 Task: Add an event with the title Client Appreciation Luncheon and Networking Session, date '2023/10/25', time 7:00 AM to 9:00 AMand add a description: Throughout the event, light refreshments and beverages will be available, allowing participants to recharge and continue networking in a comfortable setting. The casual and vibrant atmosphere will encourage participants to engage in open and genuine conversations, forging connections that can lead to collaborations, career opportunities, or mentorship relationships.Select event color  Banana . Add location for the event as: 789 Clerigos Church, Porto, Portugal, logged in from the account softage.5@softage.netand send the event invitation to softage.6@softage.net and softage.7@softage.net. Set a reminder for the event Weekly on Sunday
Action: Mouse moved to (1276, 87)
Screenshot: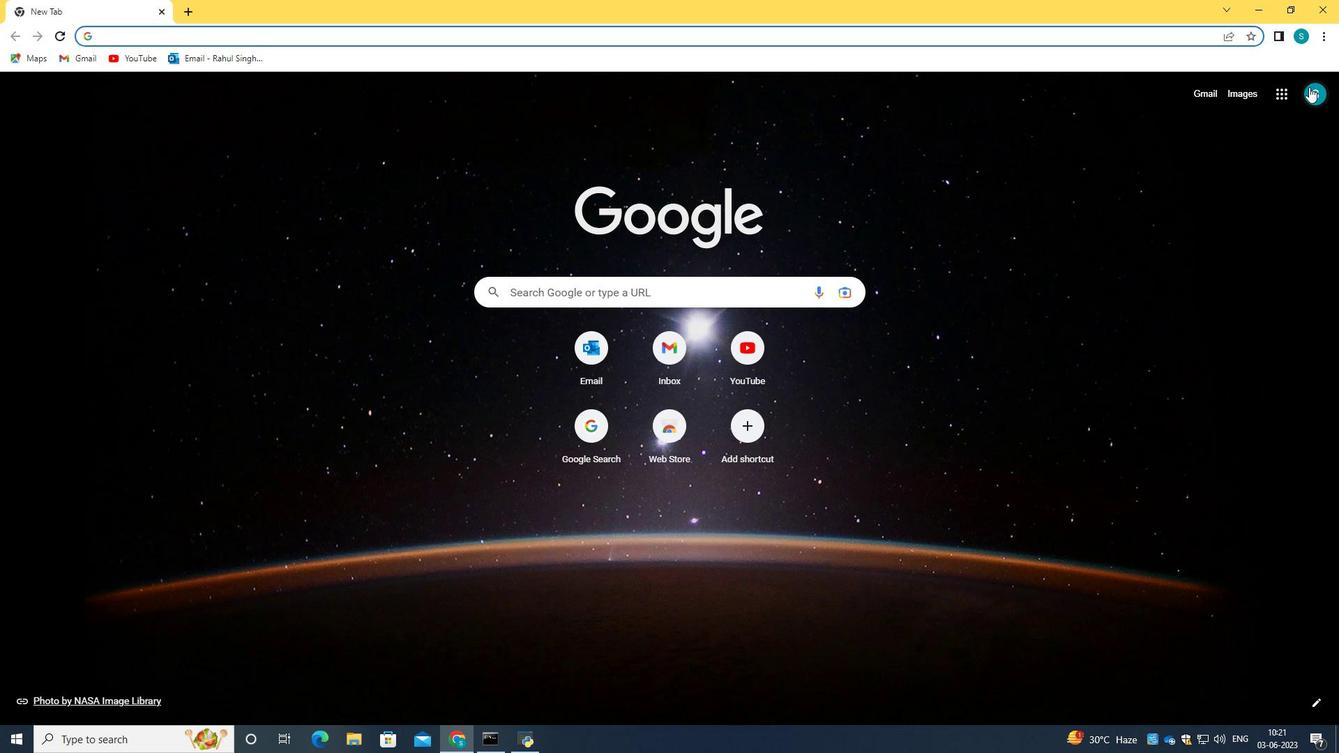
Action: Mouse pressed left at (1276, 87)
Screenshot: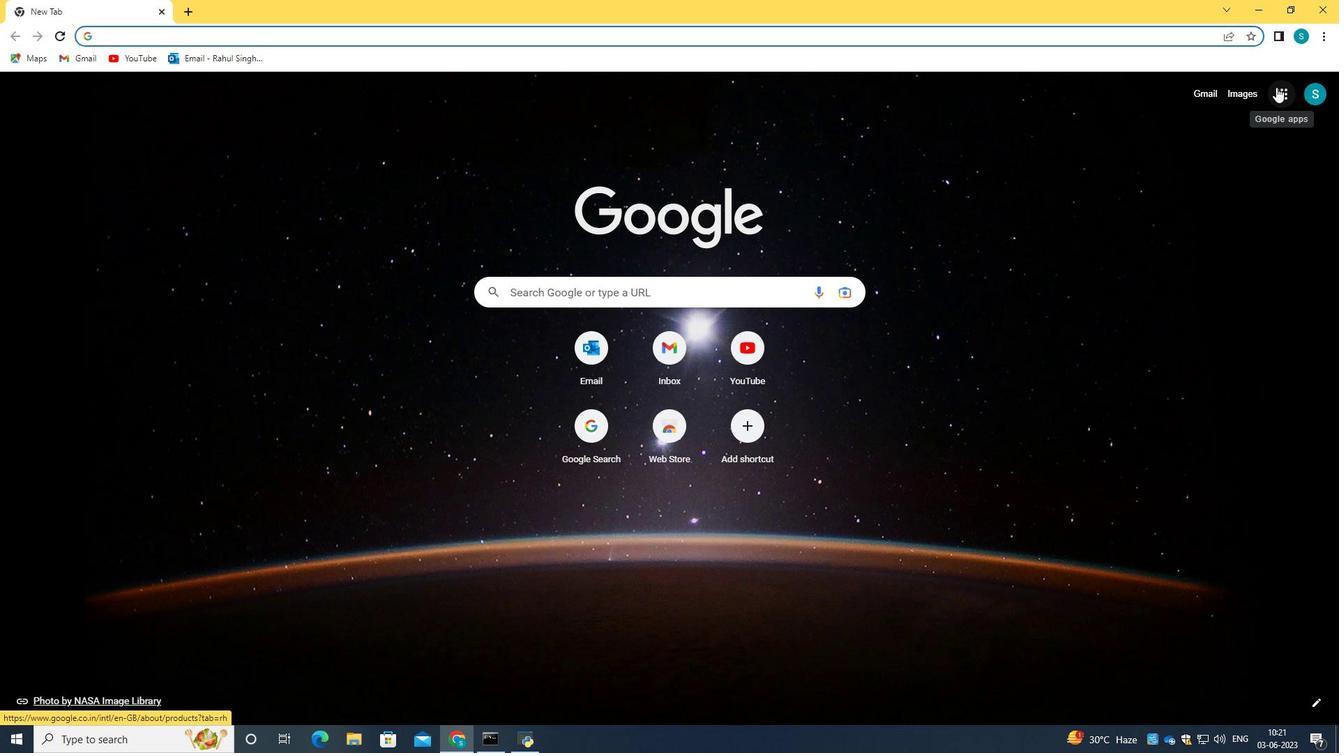 
Action: Mouse moved to (1162, 283)
Screenshot: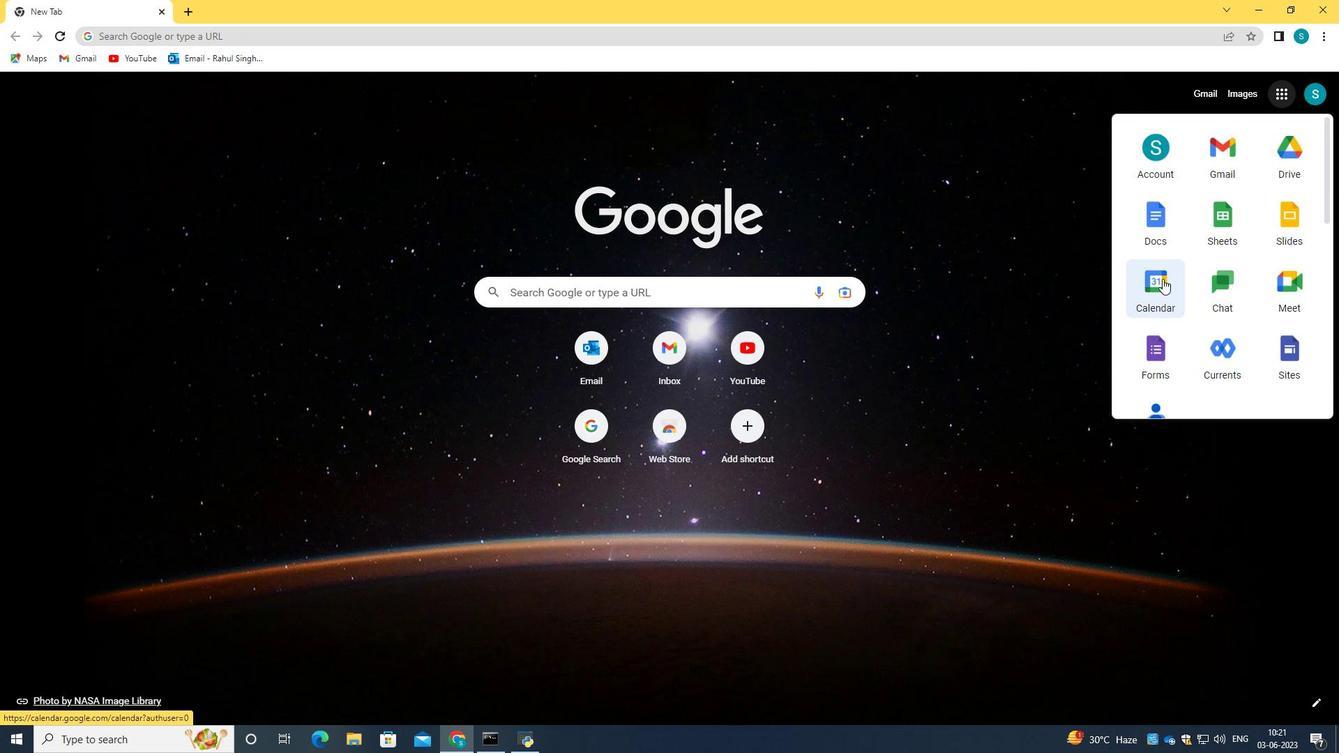 
Action: Mouse pressed left at (1162, 283)
Screenshot: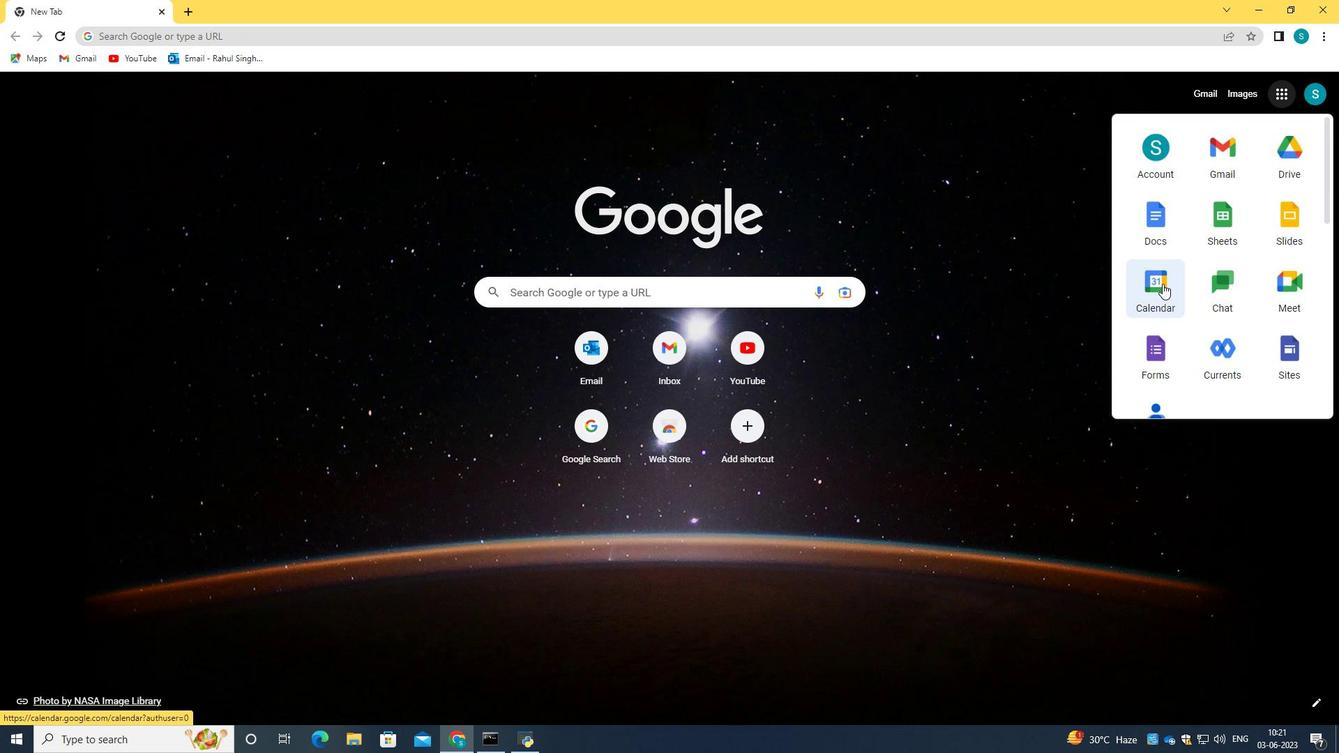 
Action: Mouse moved to (66, 139)
Screenshot: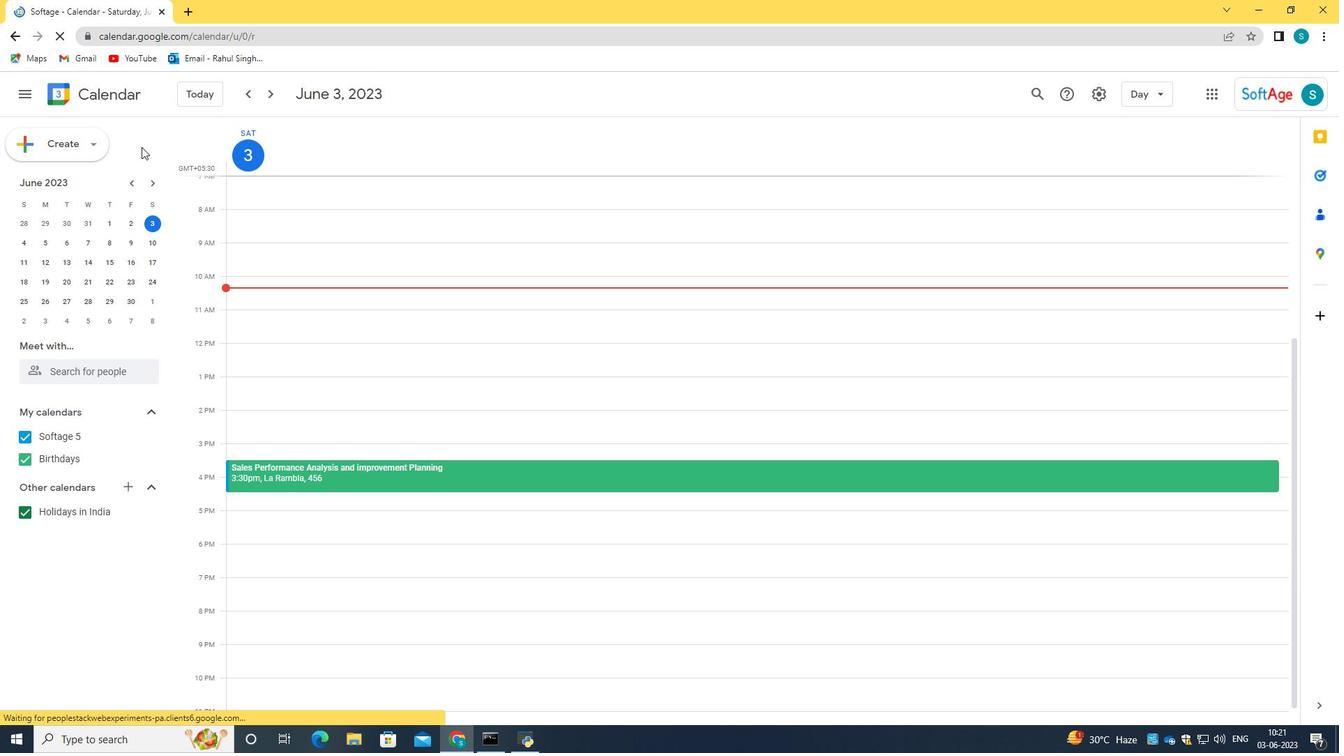 
Action: Mouse pressed left at (66, 139)
Screenshot: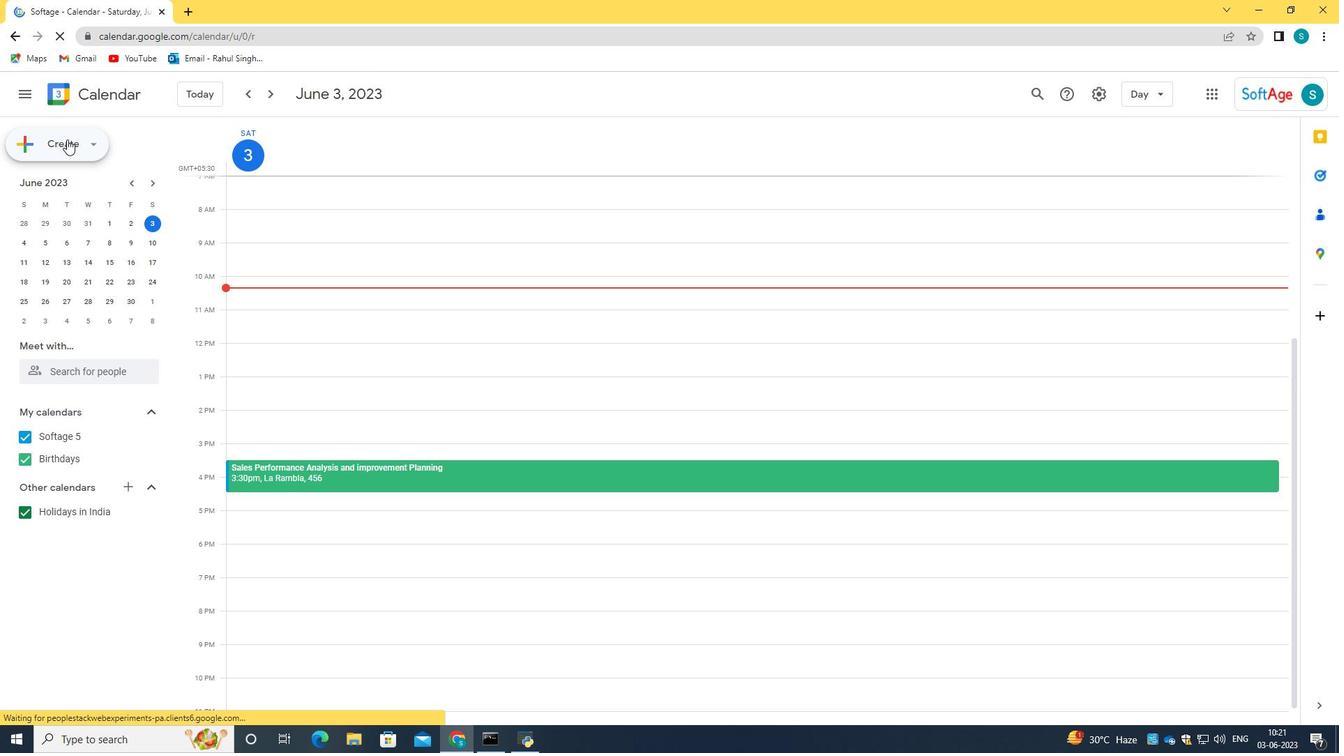 
Action: Mouse moved to (57, 182)
Screenshot: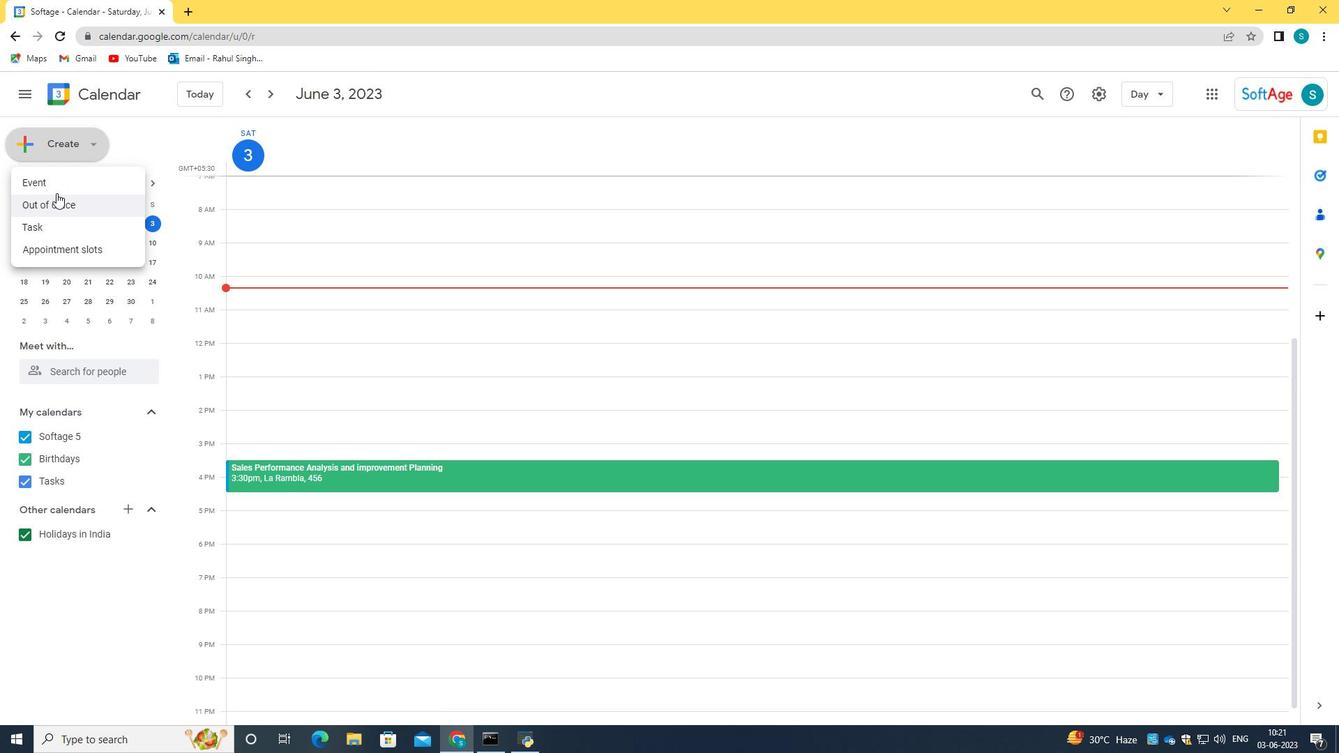 
Action: Mouse pressed left at (57, 182)
Screenshot: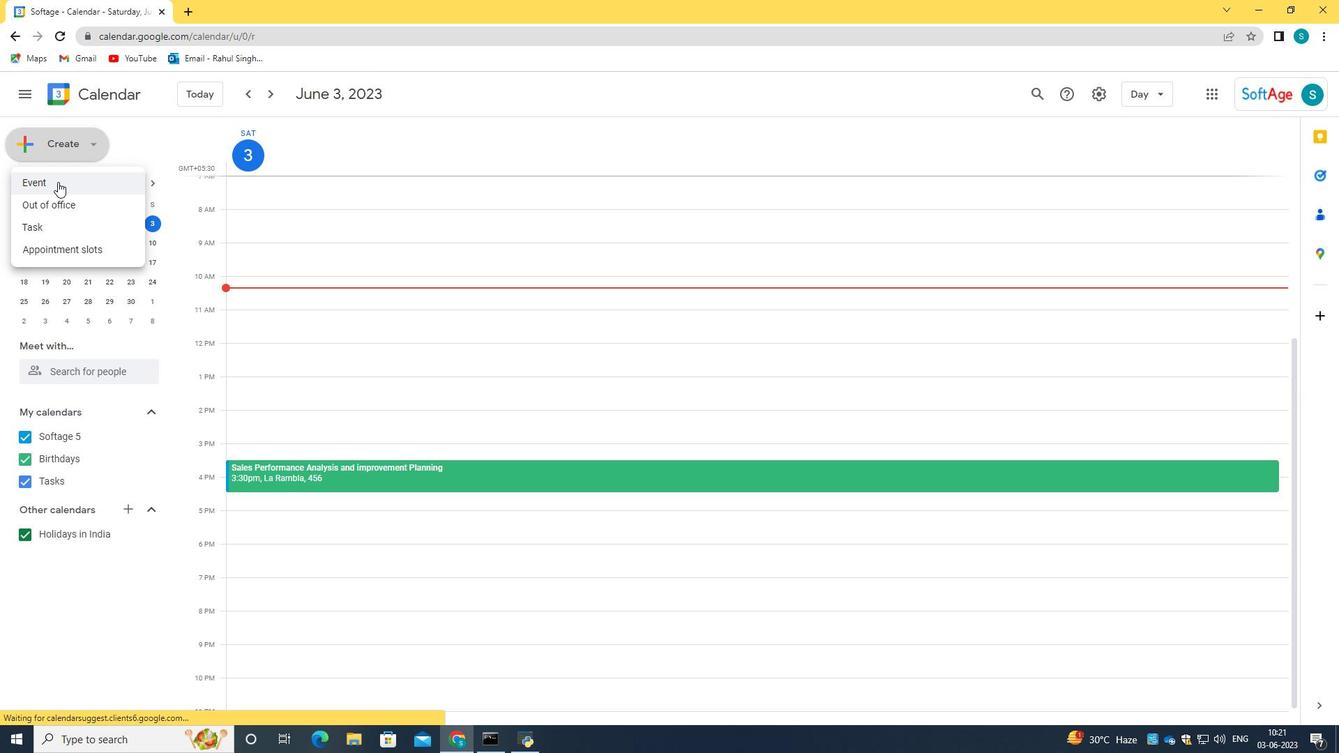 
Action: Mouse moved to (806, 557)
Screenshot: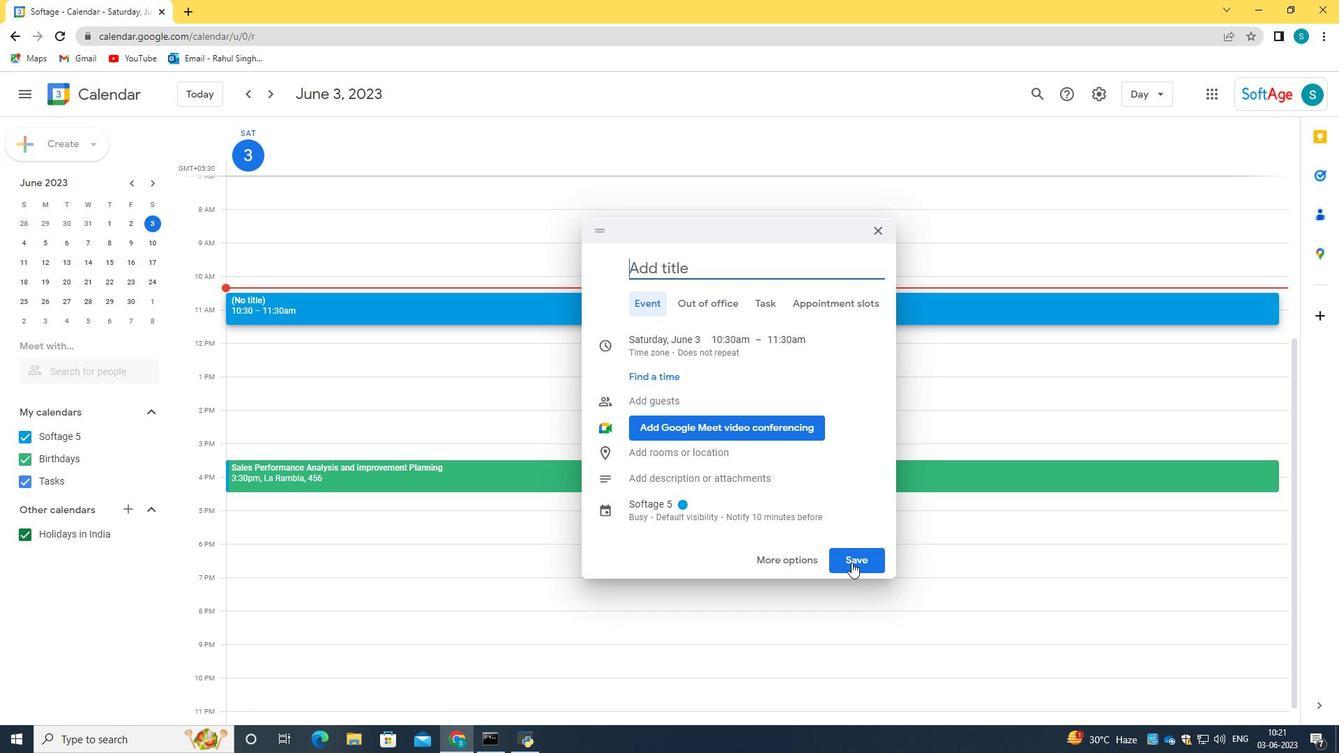 
Action: Mouse pressed left at (806, 557)
Screenshot: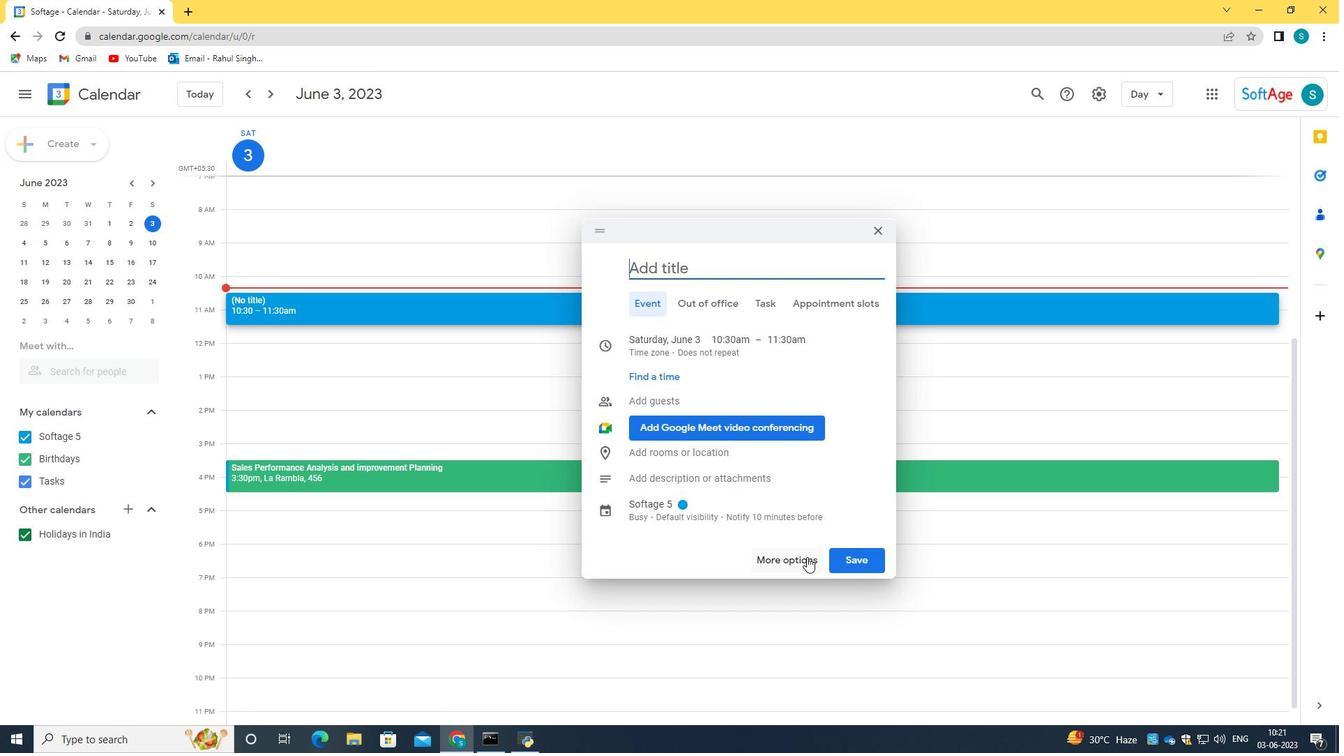 
Action: Mouse moved to (142, 102)
Screenshot: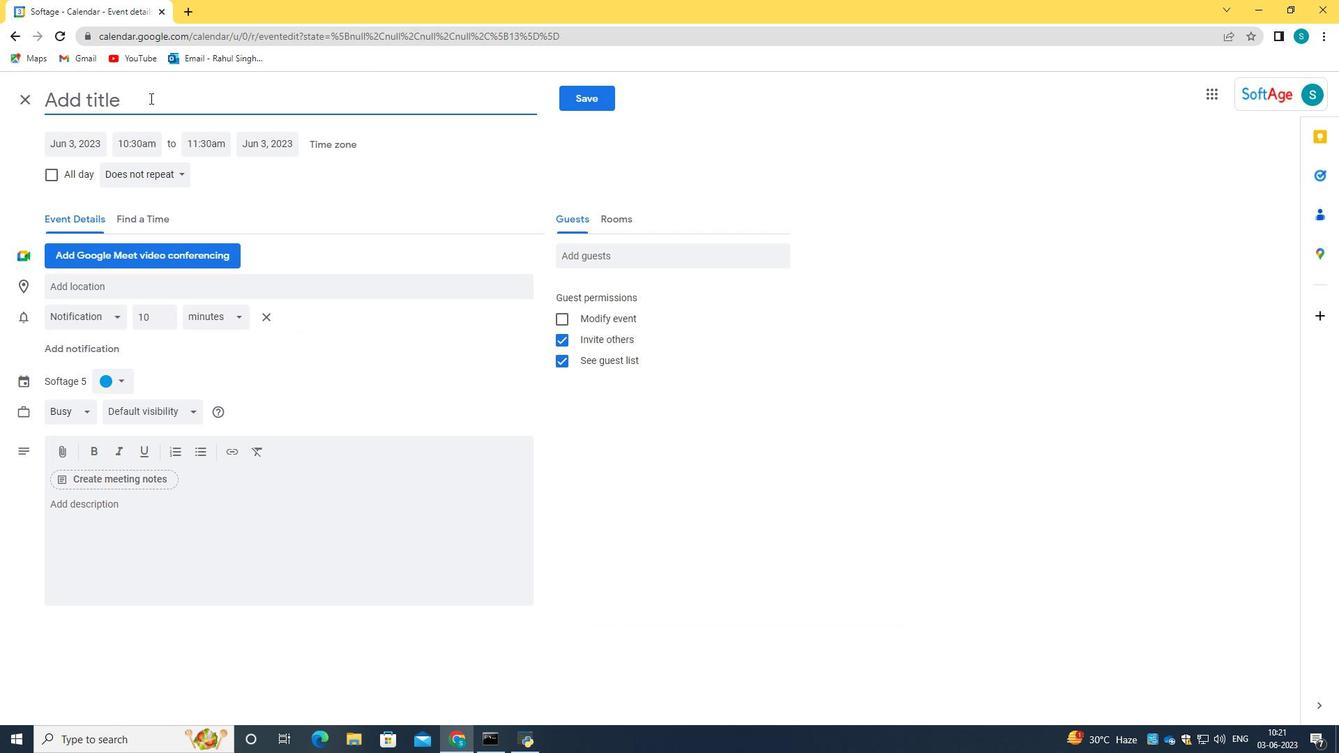 
Action: Mouse pressed left at (142, 102)
Screenshot: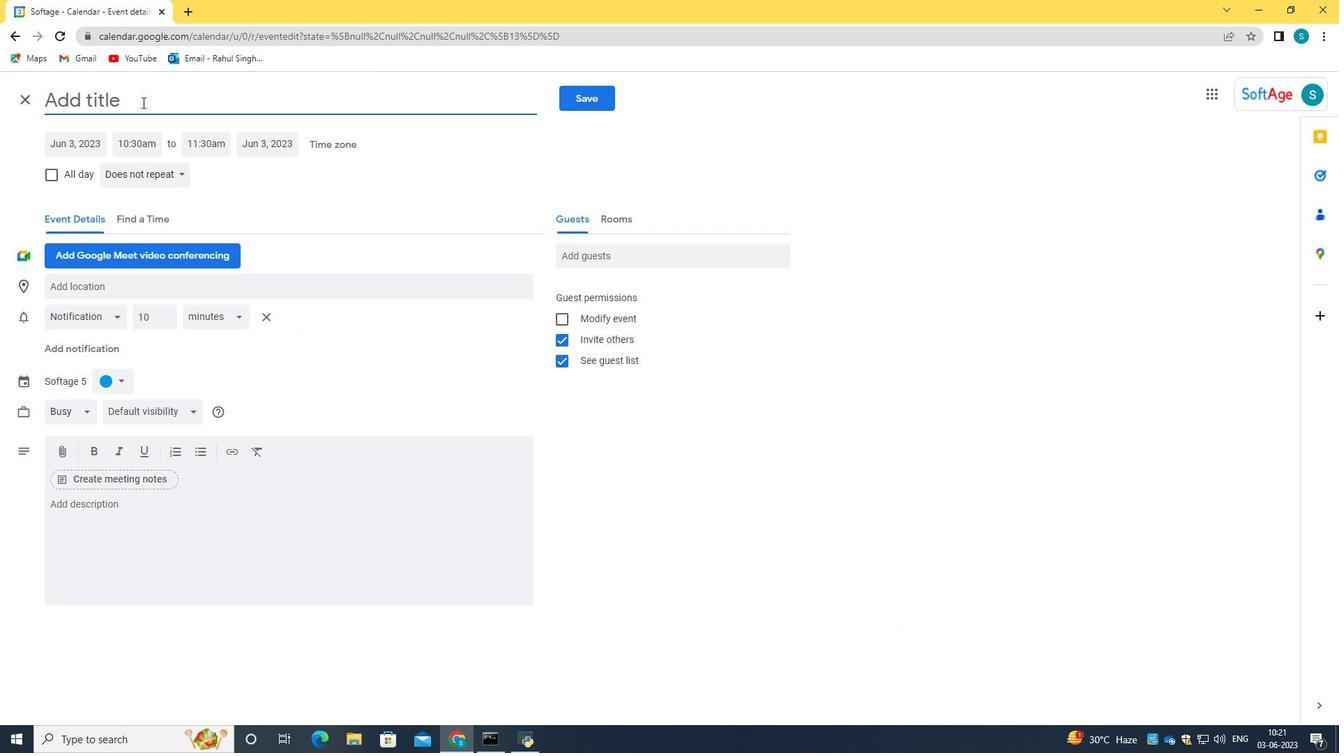 
Action: Key pressed <Key.caps_lock>C<Key.caps_lock>lent<Key.space><Key.caps_lock>A<Key.backspace><Key.backspace><Key.backspace><Key.backspace><Key.backspace>IENT<Key.space><Key.caps_lock>s<Key.backspace><Key.backspace><Key.backspace><Key.backspace><Key.backspace><Key.backspace><Key.backspace><Key.caps_lock><Key.caps_lock>lient<Key.space><Key.caps_lock>A<Key.caps_lock>ppreciation<Key.space><Key.caps_lock>L<Key.caps_lock>uch<Key.backspace><Key.backspace>nch<Key.space><Key.backspace>eon<Key.space>add<Key.space><Key.backspace><Key.backspace><Key.backspace>nd<Key.space><Key.caps_lock>N<Key.caps_lock>etworking<Key.space><Key.caps_lock>S<Key.caps_lock>essions<Key.backspace>
Screenshot: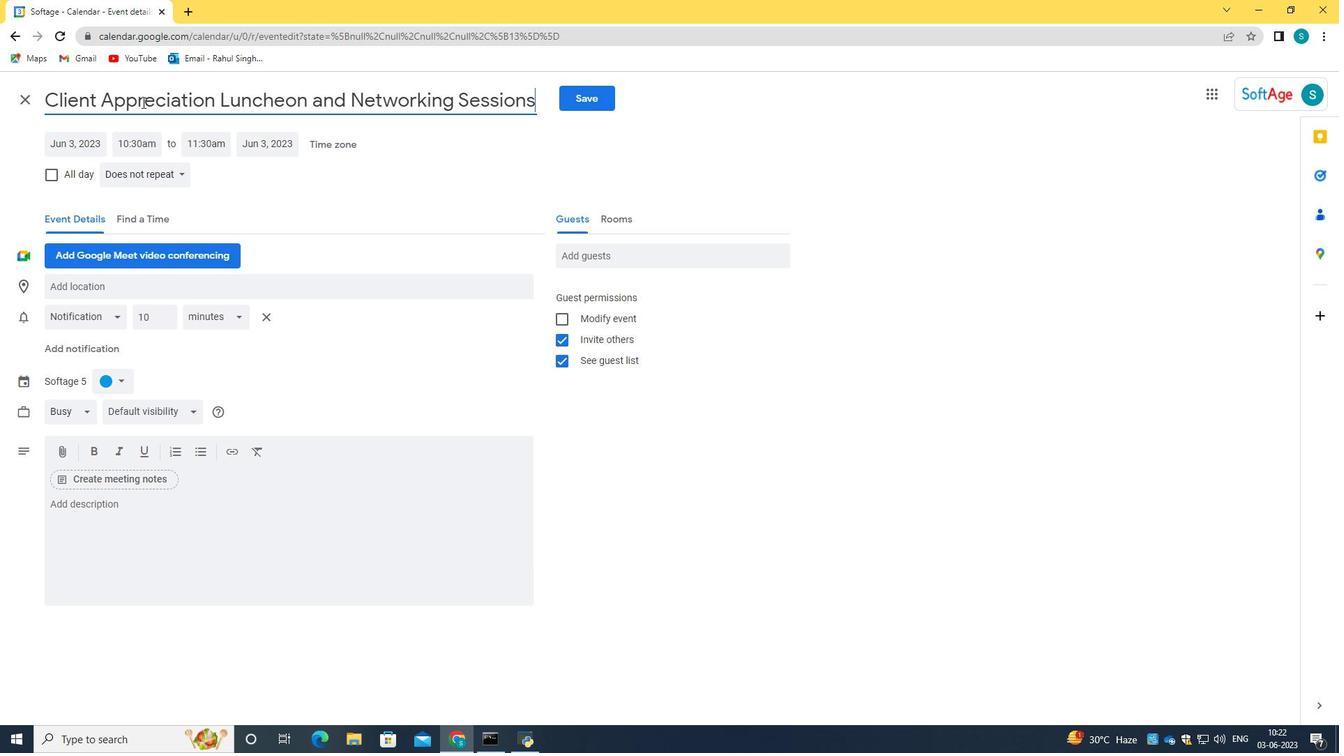 
Action: Mouse moved to (93, 149)
Screenshot: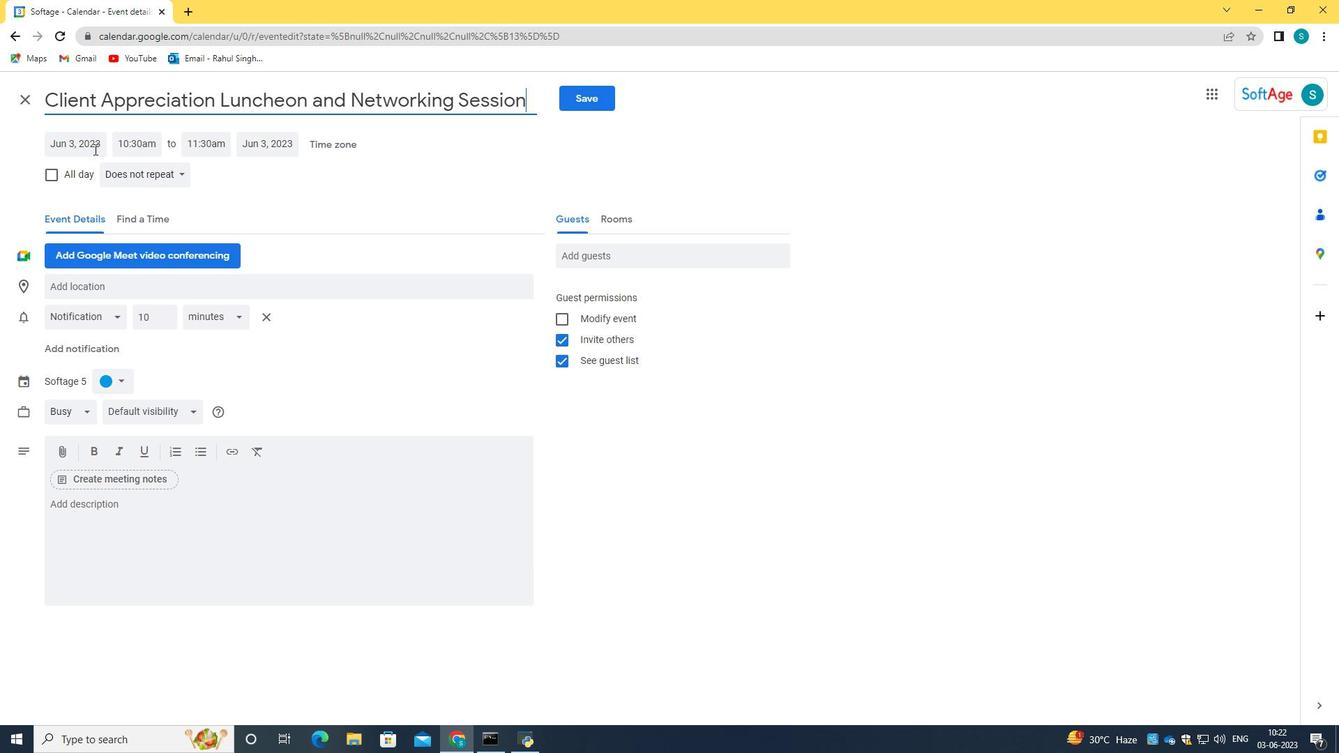 
Action: Mouse pressed left at (93, 149)
Screenshot: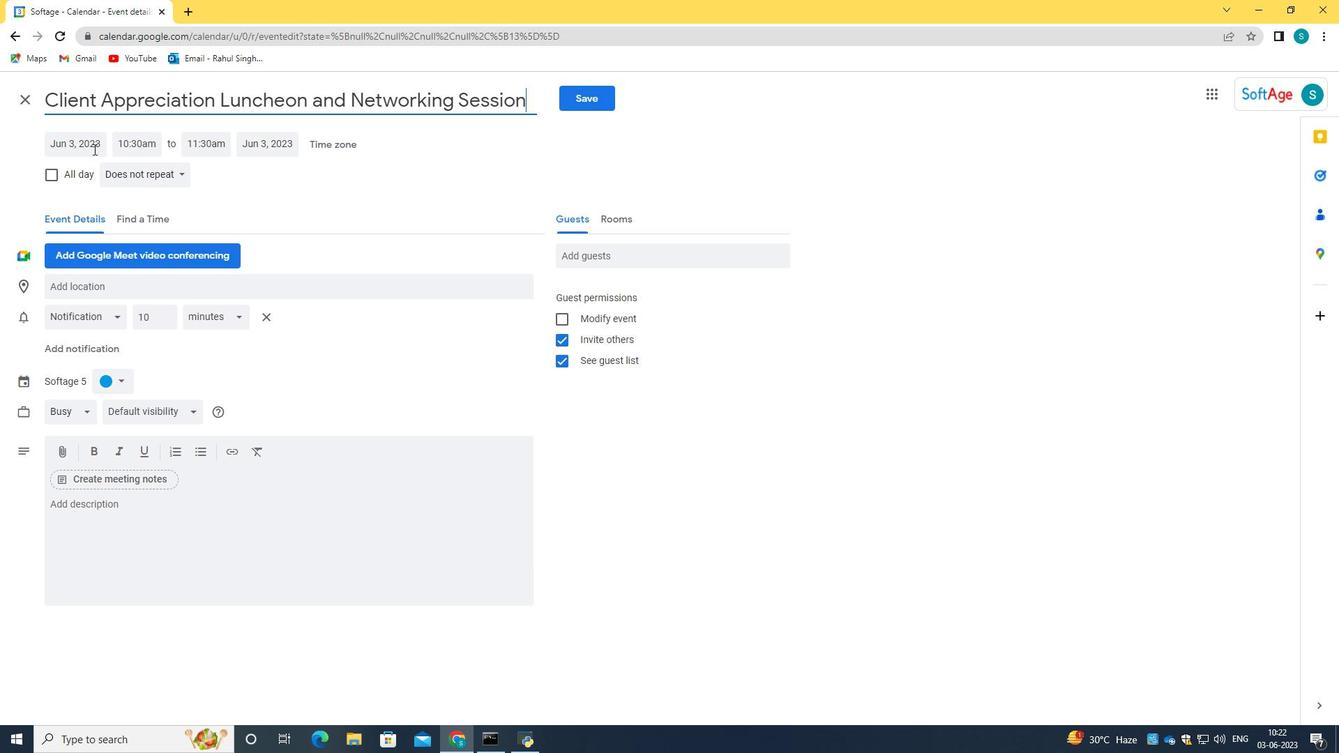 
Action: Key pressed 2023/10/25<Key.tab>07<Key.shift_r>:00am<Key.tab>09<Key.shift_r>:00am<Key.enter>
Screenshot: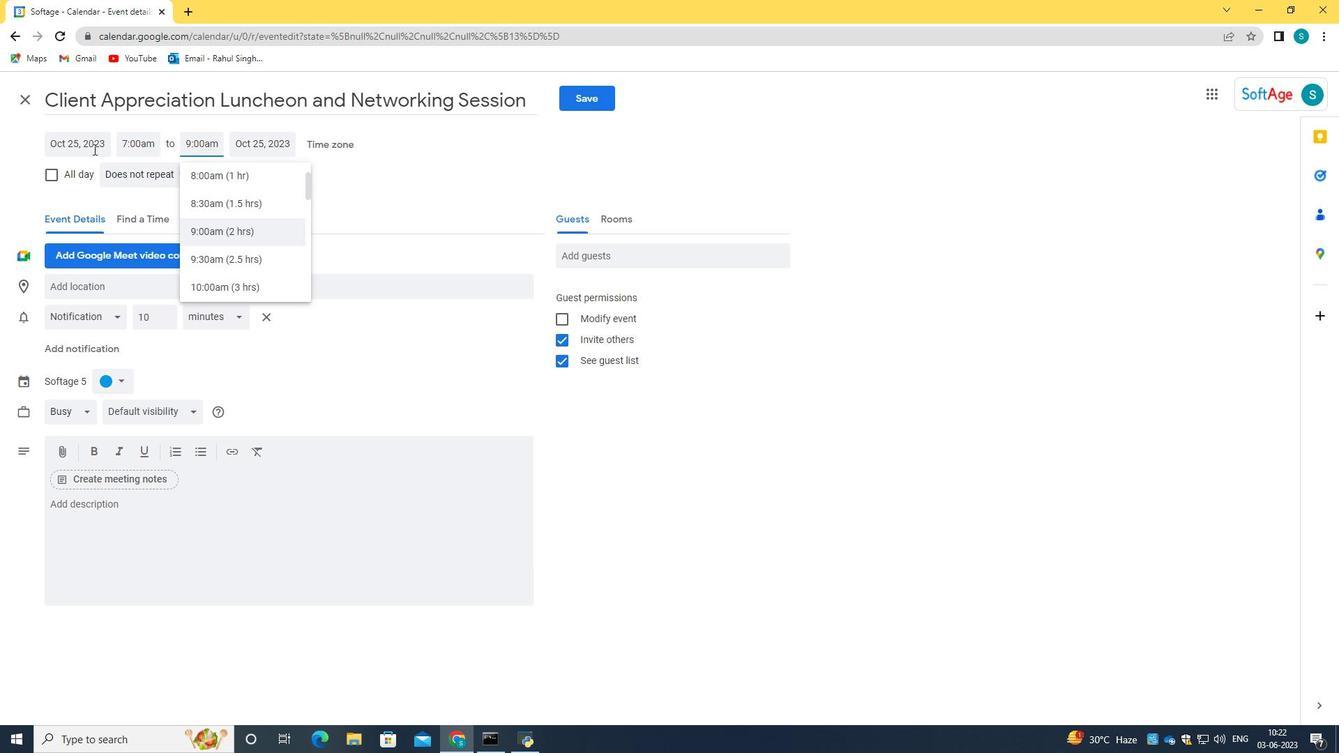 
Action: Mouse moved to (212, 509)
Screenshot: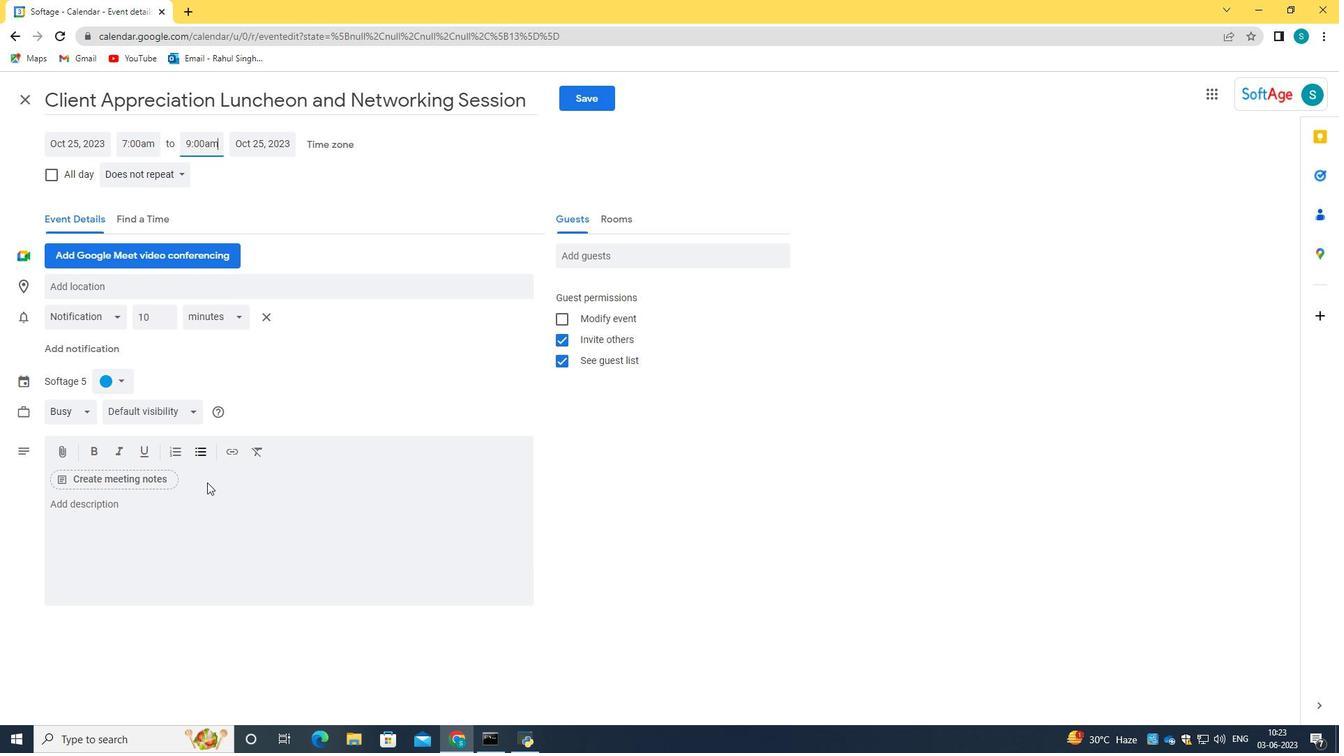 
Action: Mouse pressed left at (212, 509)
Screenshot: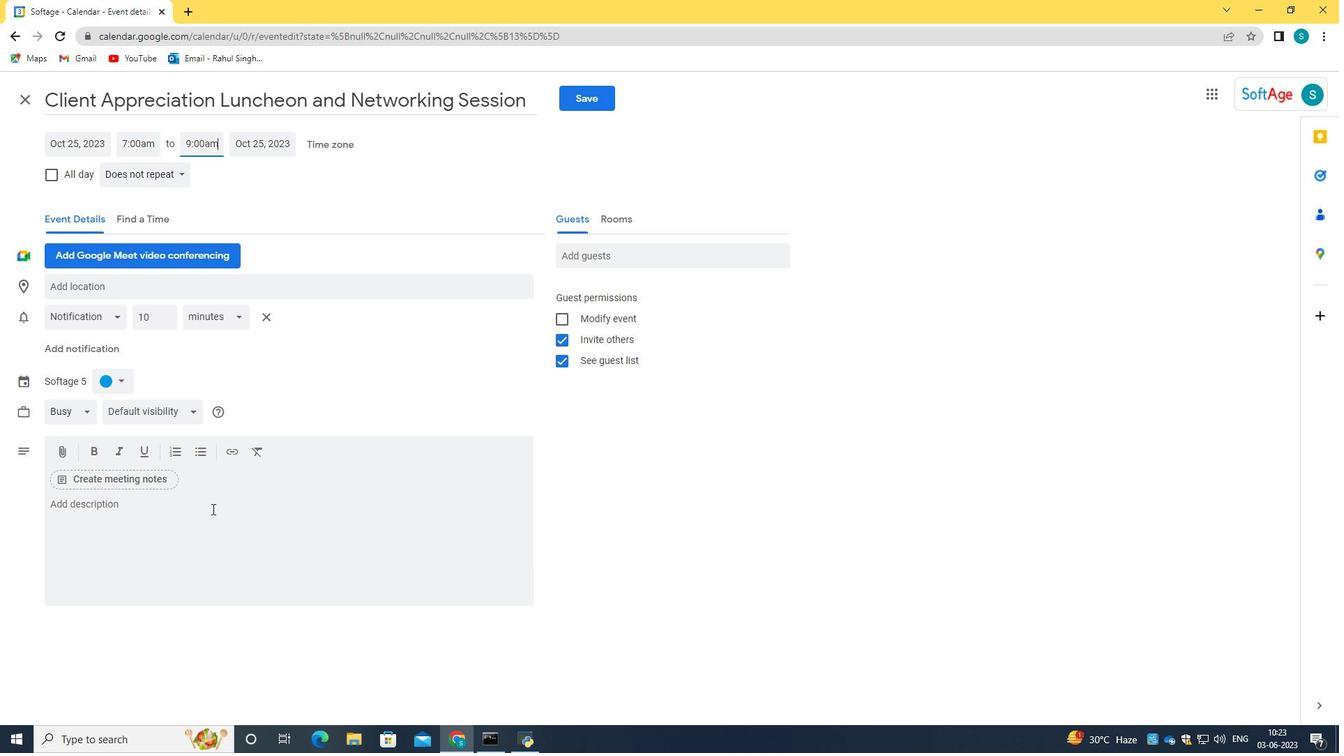 
Action: Key pressed <Key.caps_lock>T<Key.caps_lock>hroughout<Key.space>the<Key.space>event<Key.space>,<Key.space><Key.backspace><Key.backspace><Key.backspace>,<Key.space>light<Key.space>refreshments<Key.space>and<Key.space>beverages<Key.space>will<Key.space>be<Key.space>available,<Key.space>allowing<Key.space>participants<Key.space>to<Key.space>recharge<Key.space>and<Key.space>continue<Key.space>networking<Key.space>in<Key.space>a<Key.space>comfortable<Key.space>setting.<Key.space><Key.caps_lock>T<Key.caps_lock>he<Key.space>casual<Key.space>and<Key.space>vin<Key.backspace>brant<Key.space>atomsphere<Key.space>w<Key.backspace><Key.backspace><Key.backspace><Key.backspace><Key.backspace><Key.backspace><Key.backspace><Key.backspace><Key.backspace><Key.backspace>mosphere<Key.space>will<Key.space>encourage<Key.space>participants<Key.space>to<Key.space>engage<Key.space>in<Key.space>open<Key.space>and<Key.space>genuine<Key.space>conversations,<Key.space>forging<Key.space>connecc<Key.backspace>tions<Key.space>that<Key.space>can<Key.space>lead<Key.space>to<Key.space>collaborations,<Key.space>career<Key.space>opportunities<Key.space>,<Key.backspace><Key.backspace>,<Key.space>or<Key.space>mentorship<Key.space>relationships.
Screenshot: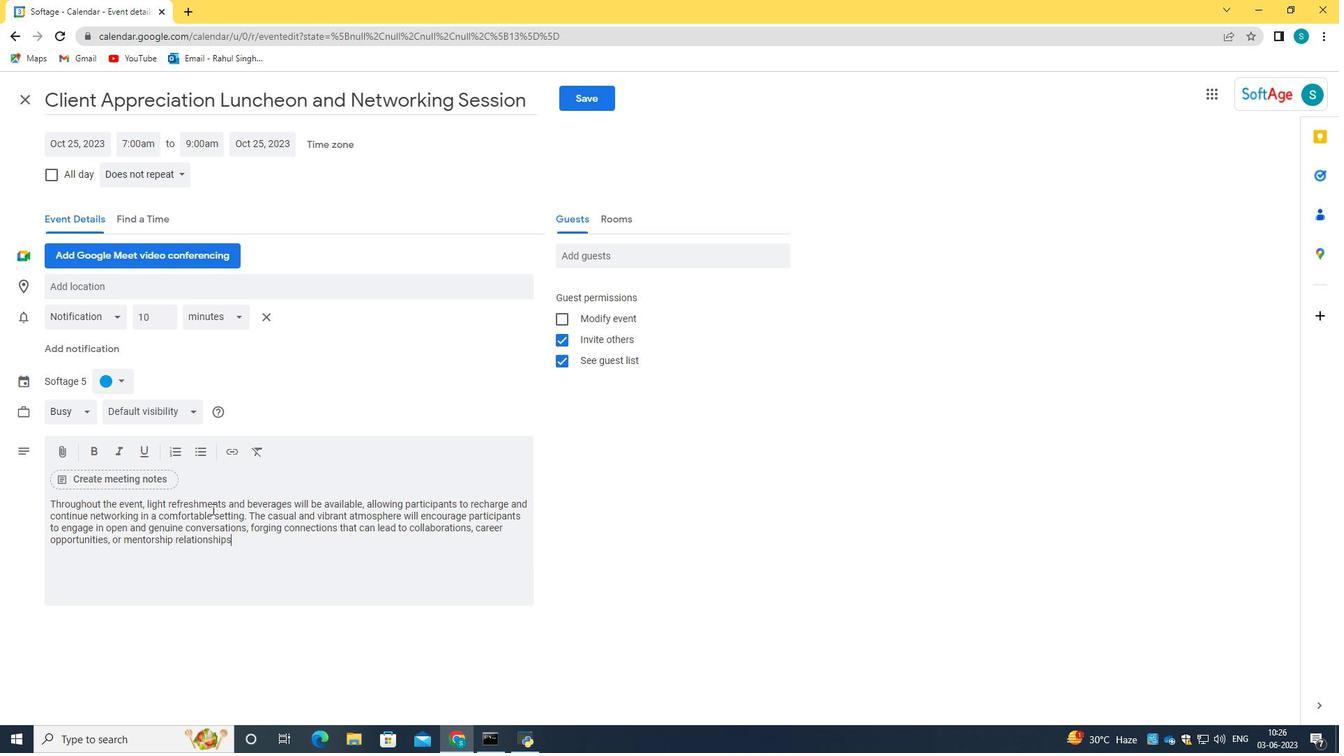 
Action: Mouse moved to (112, 383)
Screenshot: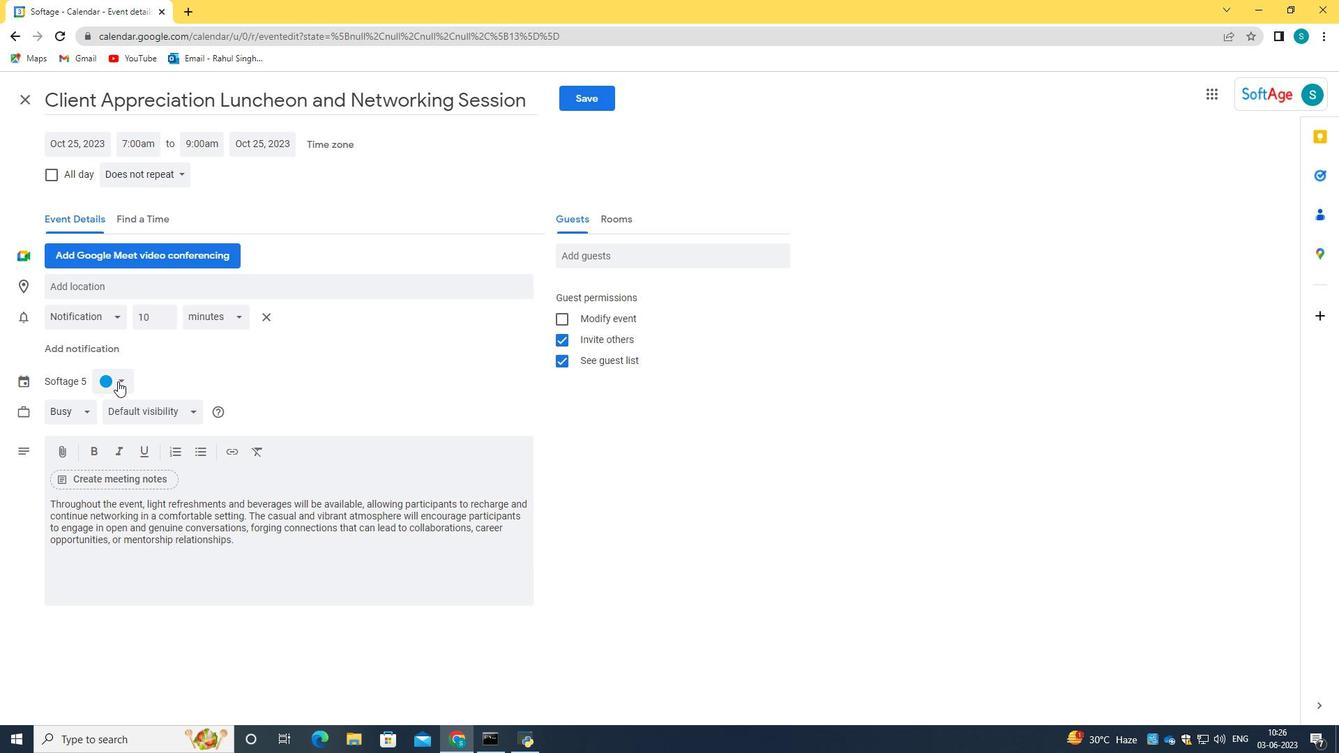 
Action: Mouse pressed left at (112, 383)
Screenshot: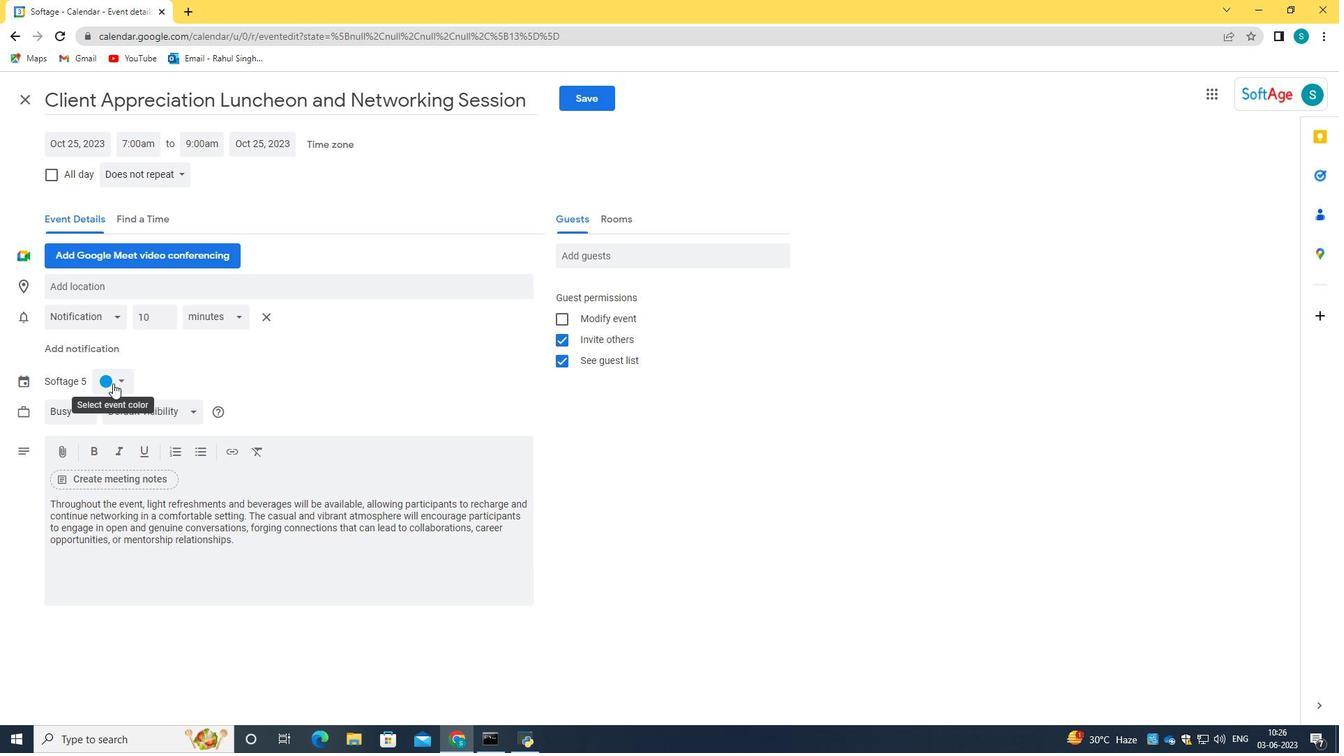 
Action: Mouse moved to (122, 398)
Screenshot: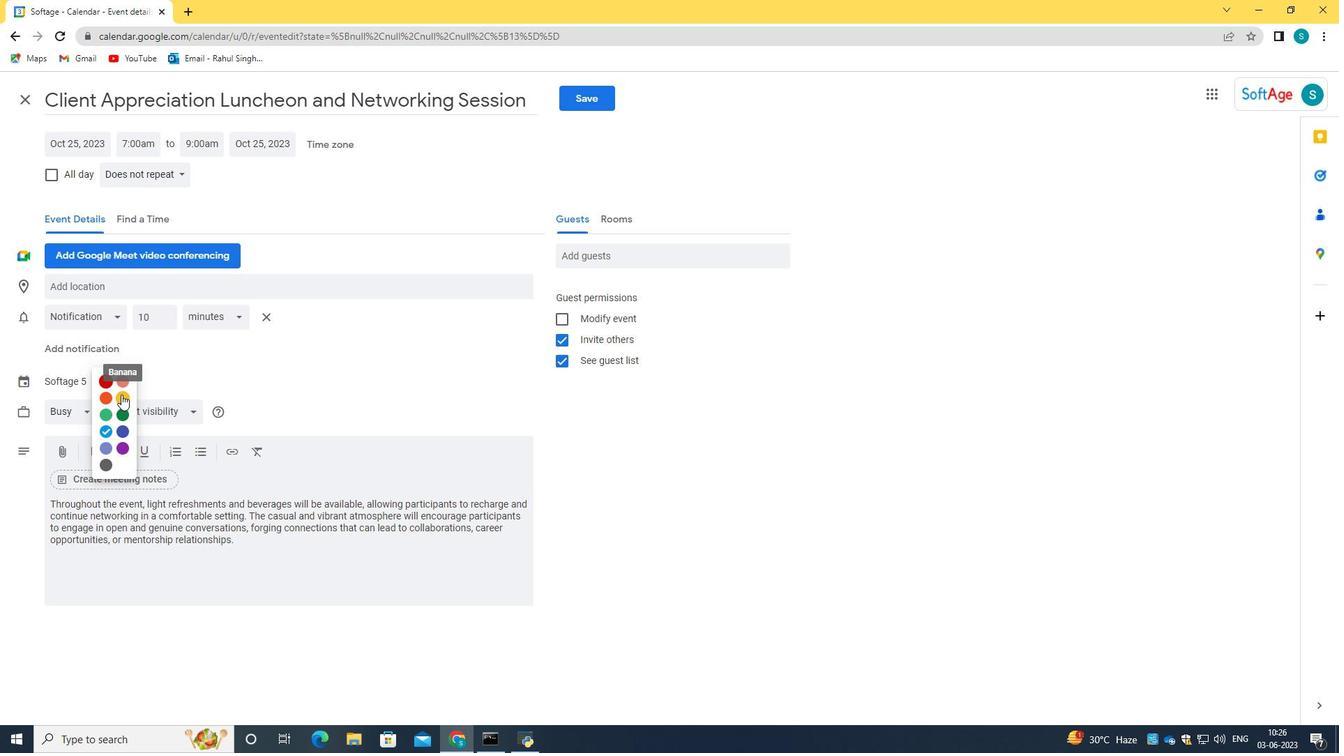 
Action: Mouse pressed left at (122, 398)
Screenshot: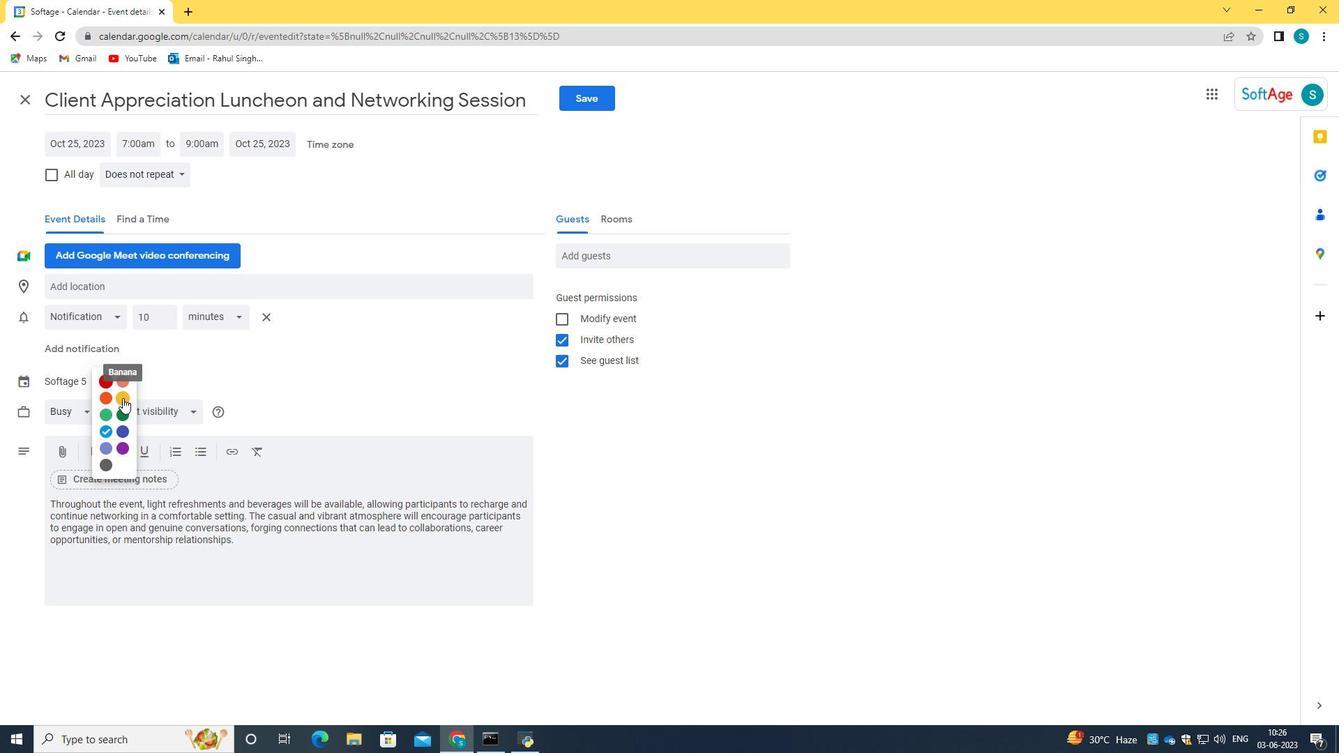 
Action: Mouse moved to (100, 283)
Screenshot: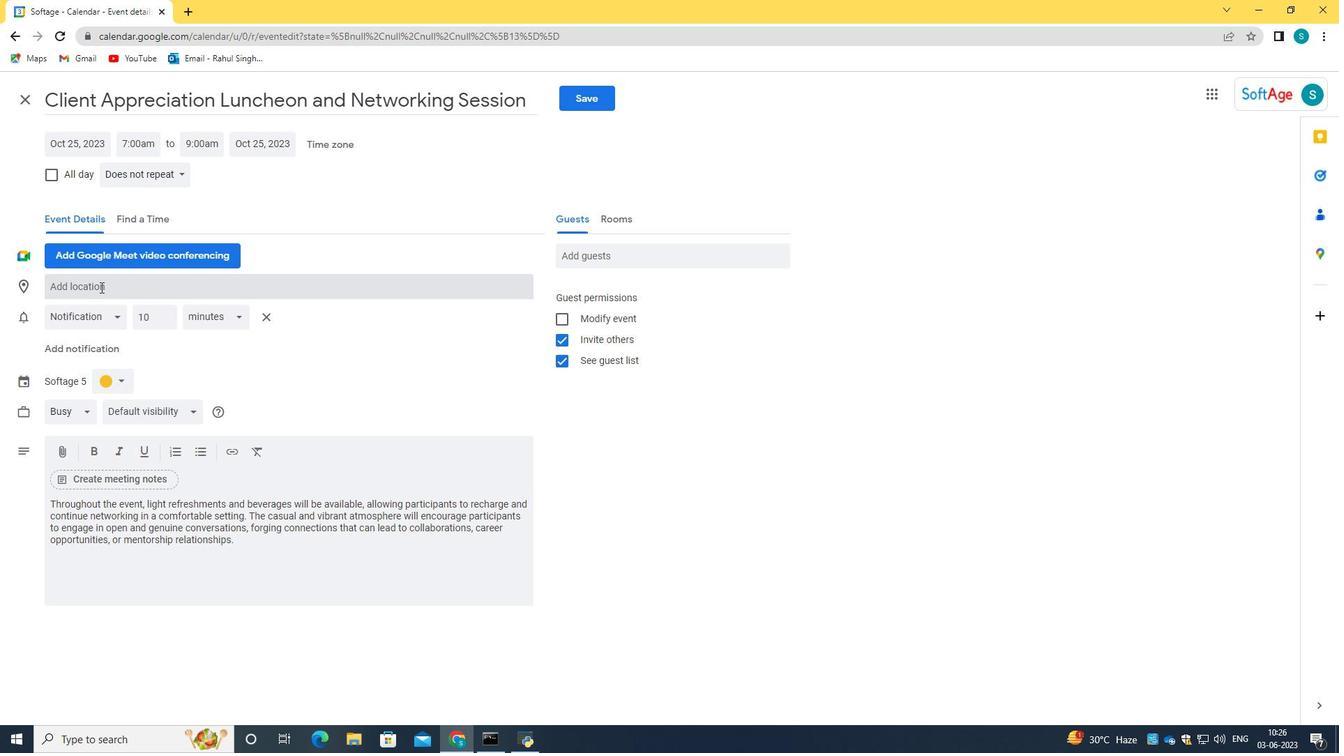 
Action: Mouse pressed left at (100, 283)
Screenshot: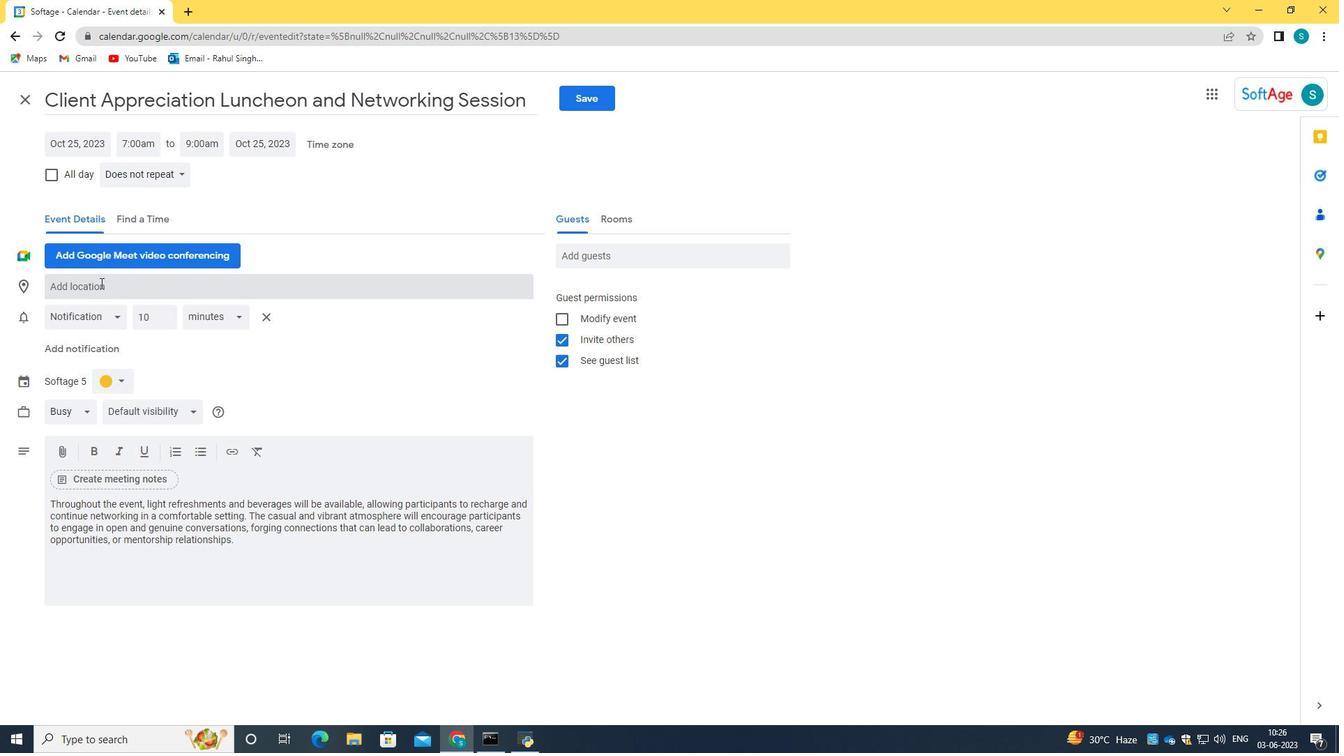
Action: Key pressed 789<Key.space><Key.caps_lock>C<Key.caps_lock>lerigos<Key.space><Key.caps_lock>C<Key.caps_lock>hurch<Key.space><Key.caps_lock>P<Key.caps_lock><Key.backspace><Key.backspace>,<Key.space><Key.caps_lock>P<Key.caps_lock>orto,<Key.space><Key.caps_lock>P<Key.caps_lock>ortugal<Key.enter>
Screenshot: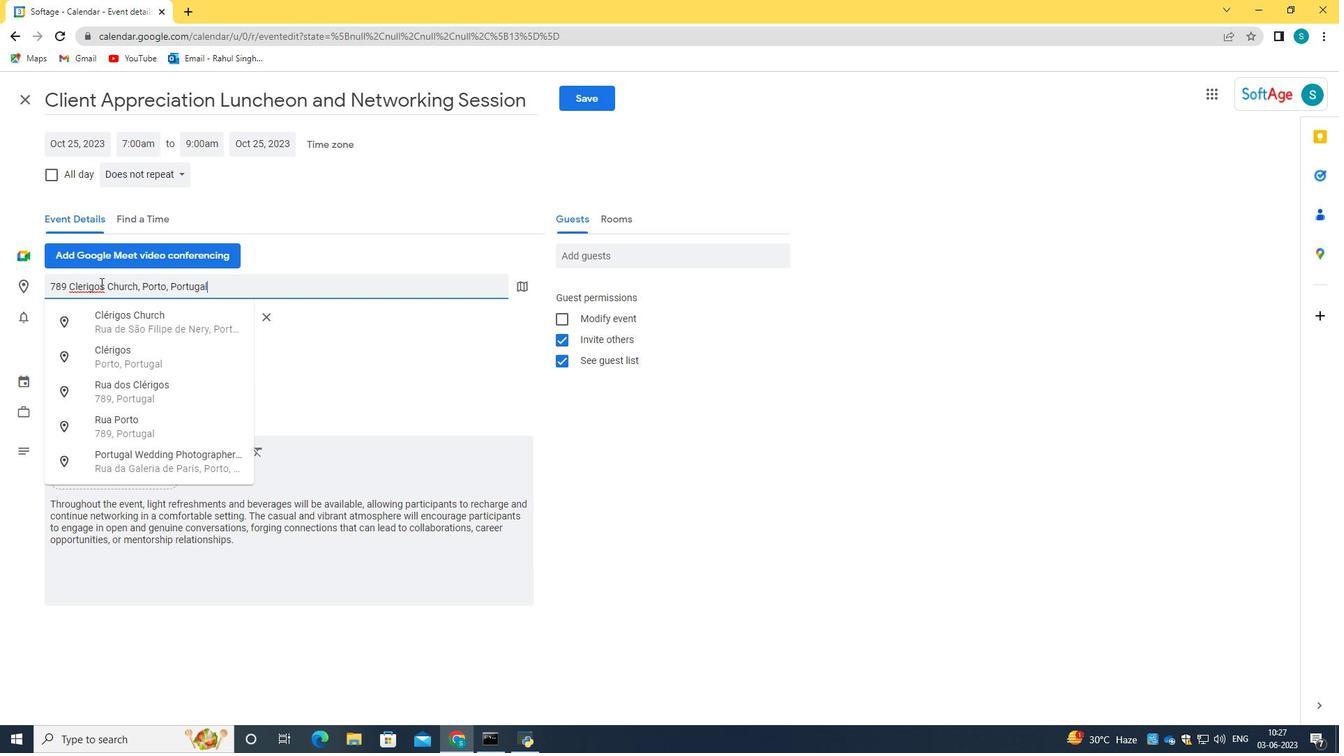
Action: Mouse moved to (636, 254)
Screenshot: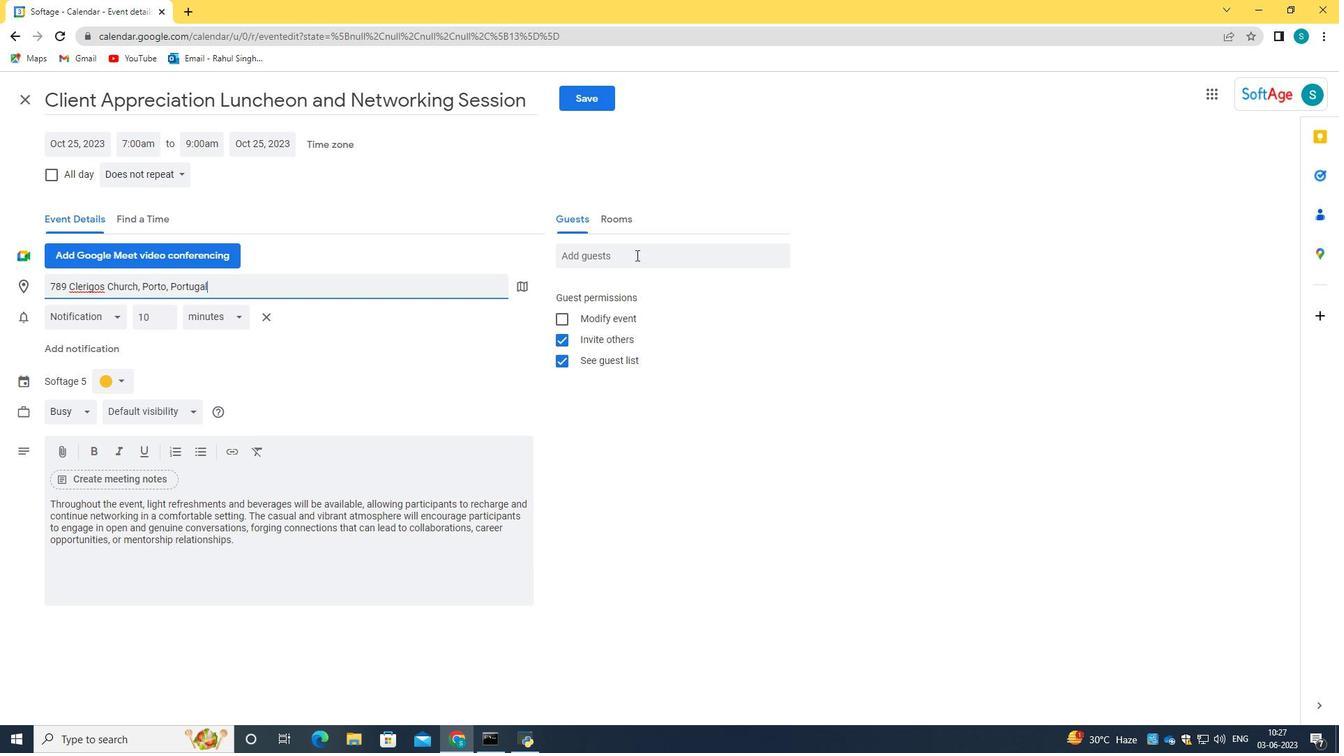 
Action: Mouse pressed left at (636, 254)
Screenshot: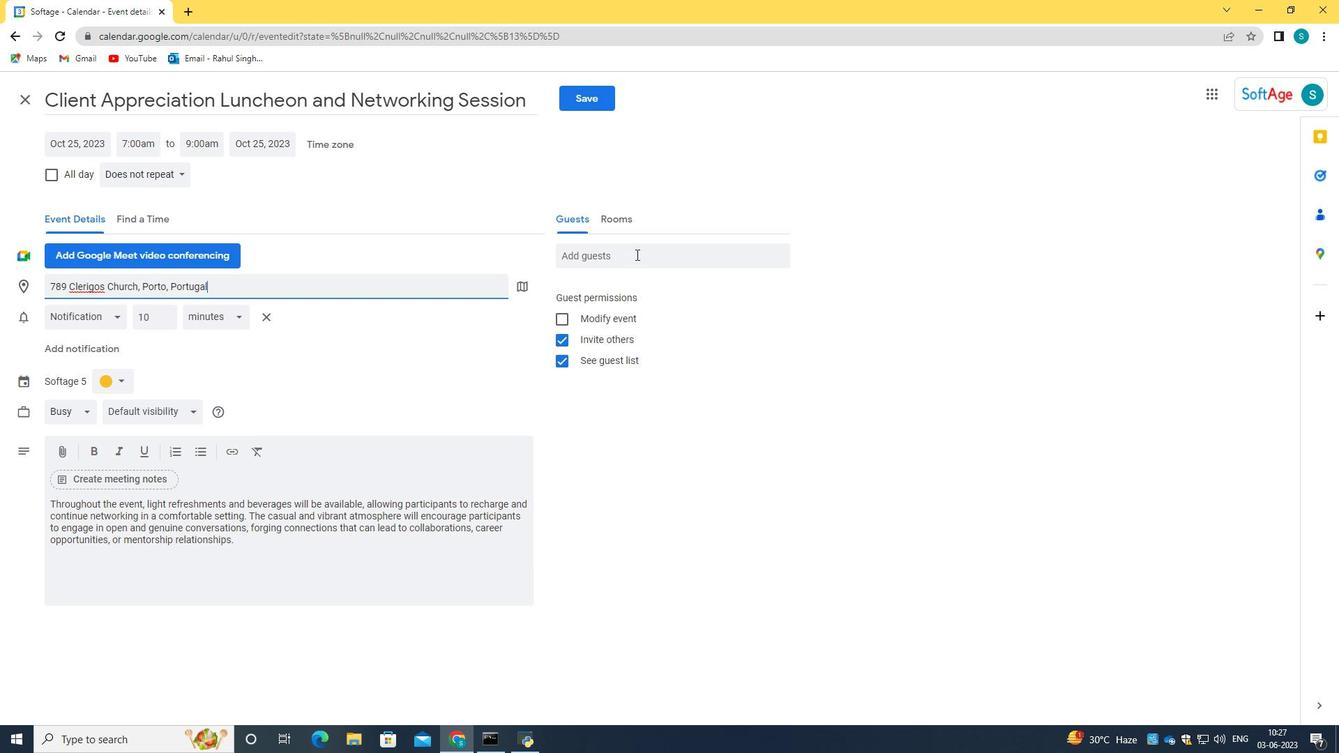 
Action: Mouse moved to (629, 248)
Screenshot: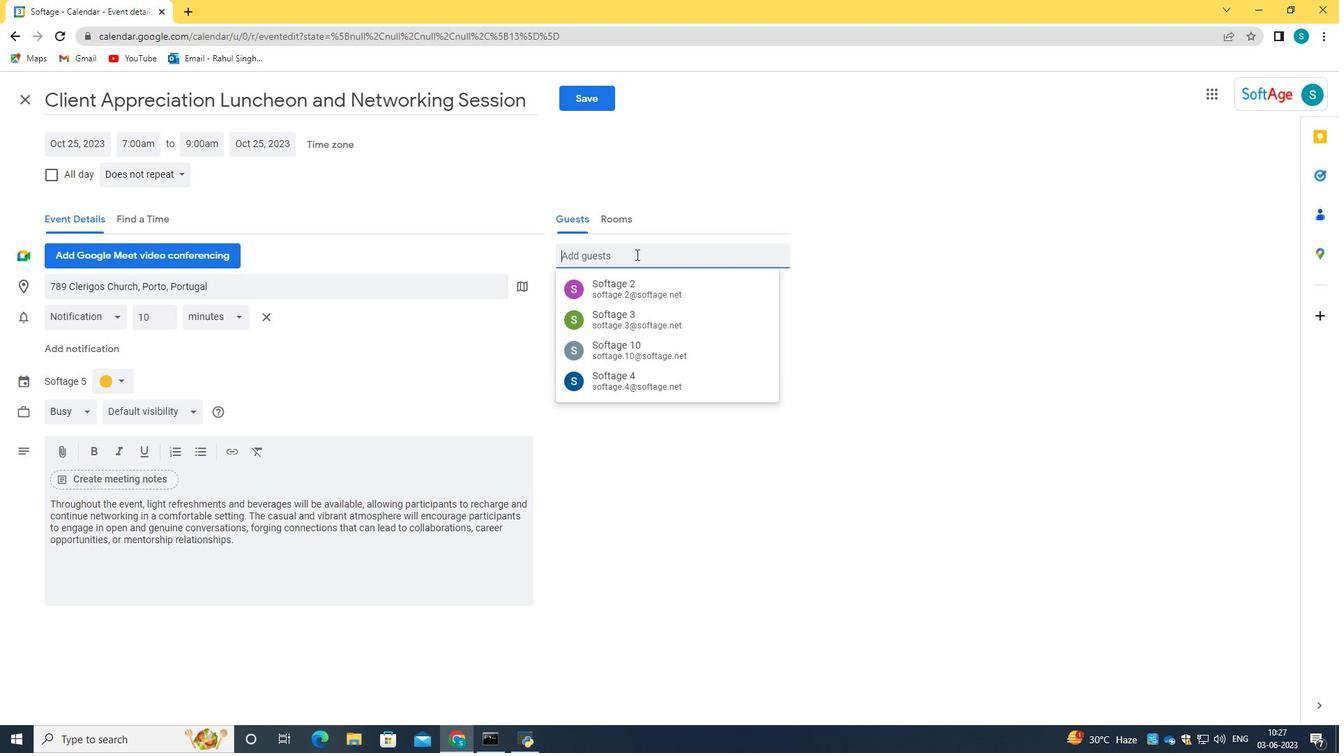 
Action: Key pressed softage,<Key.backspace>.6<Key.shift>@softage.net<Key.tab>softage.7<Key.shift>@softage.net
Screenshot: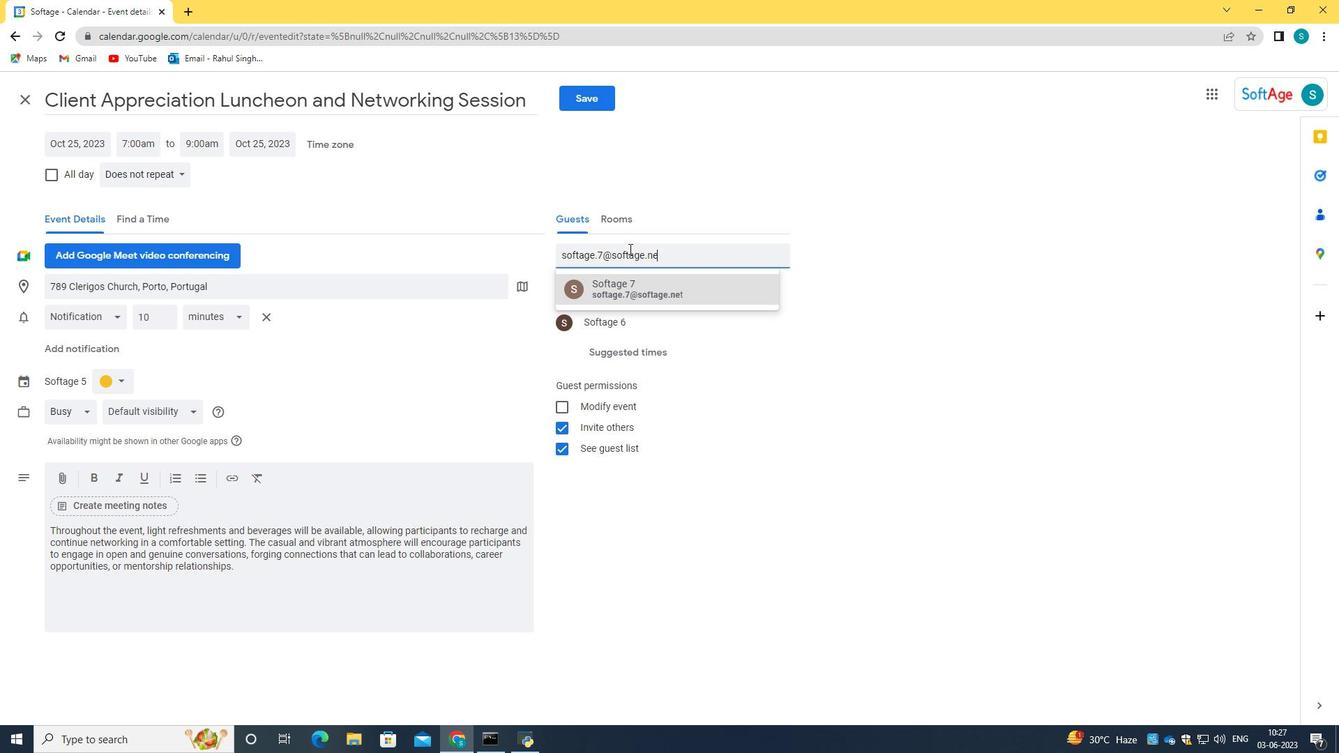 
Action: Mouse moved to (654, 286)
Screenshot: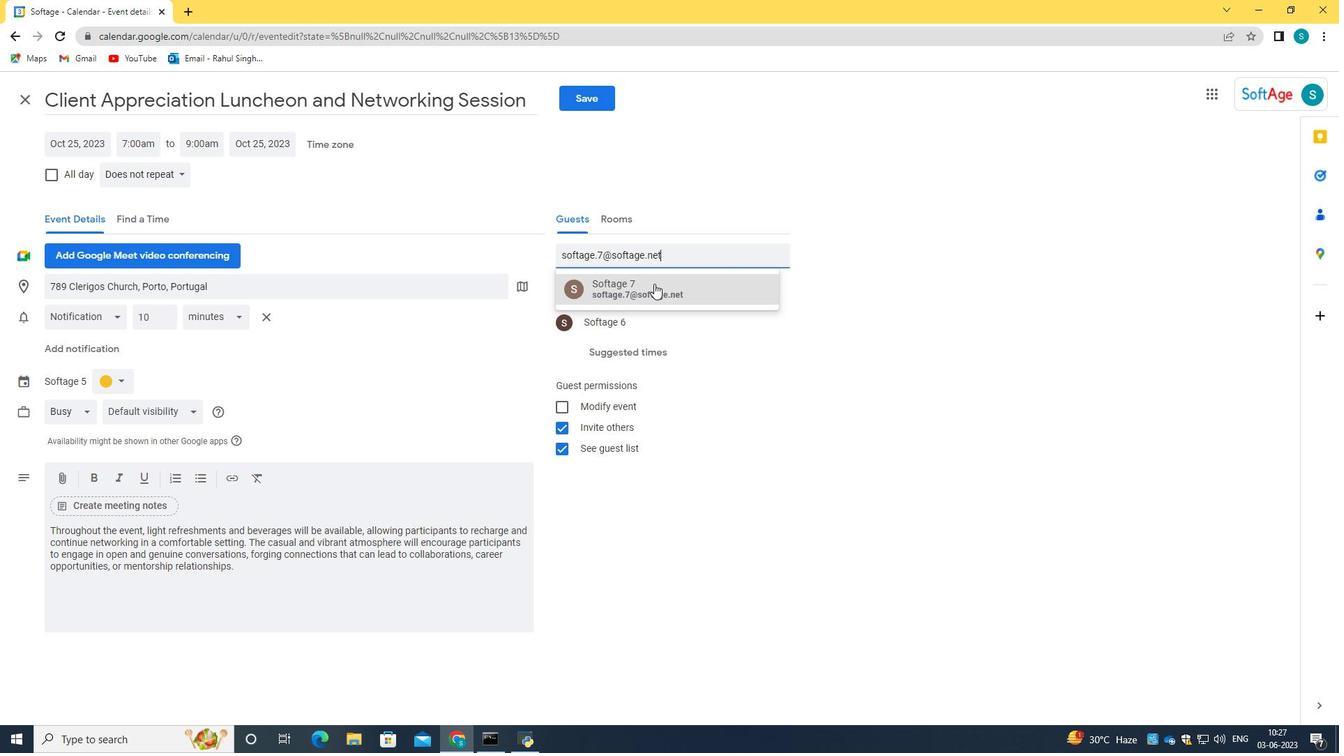 
Action: Mouse pressed left at (654, 286)
Screenshot: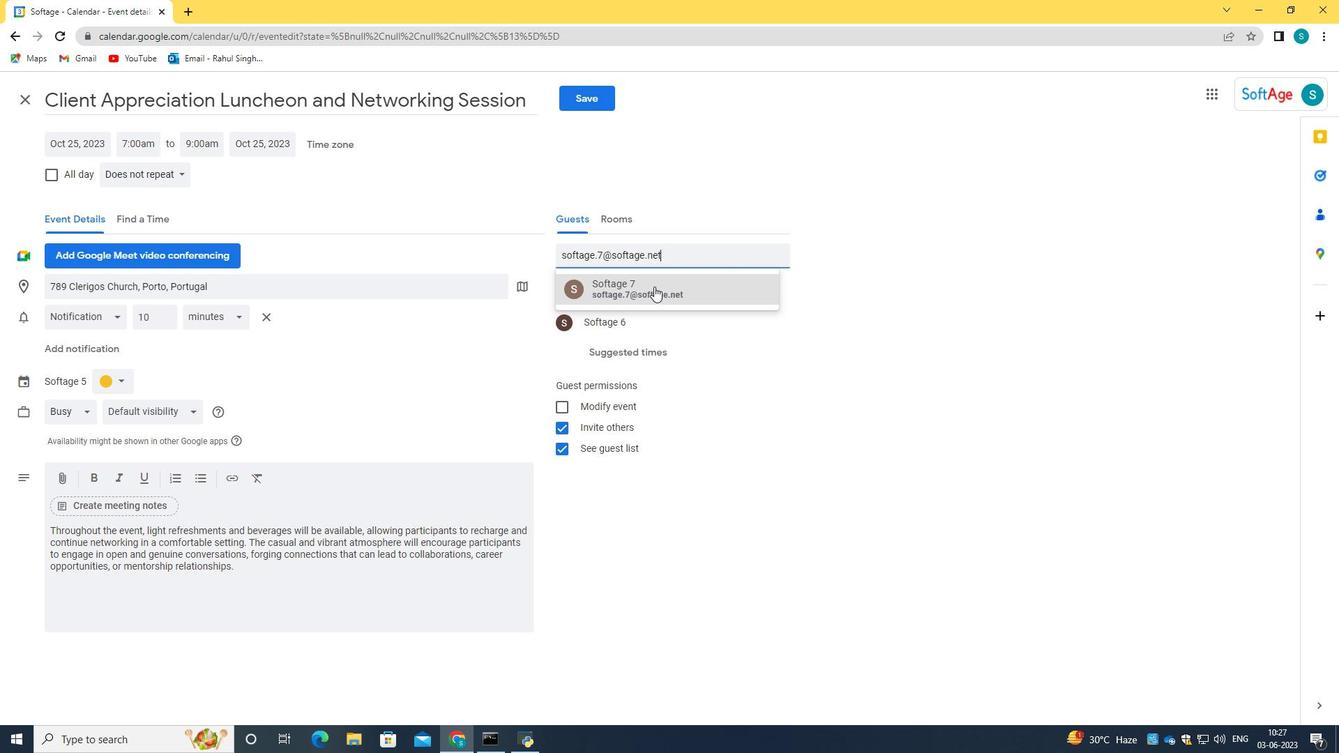 
Action: Mouse moved to (159, 178)
Screenshot: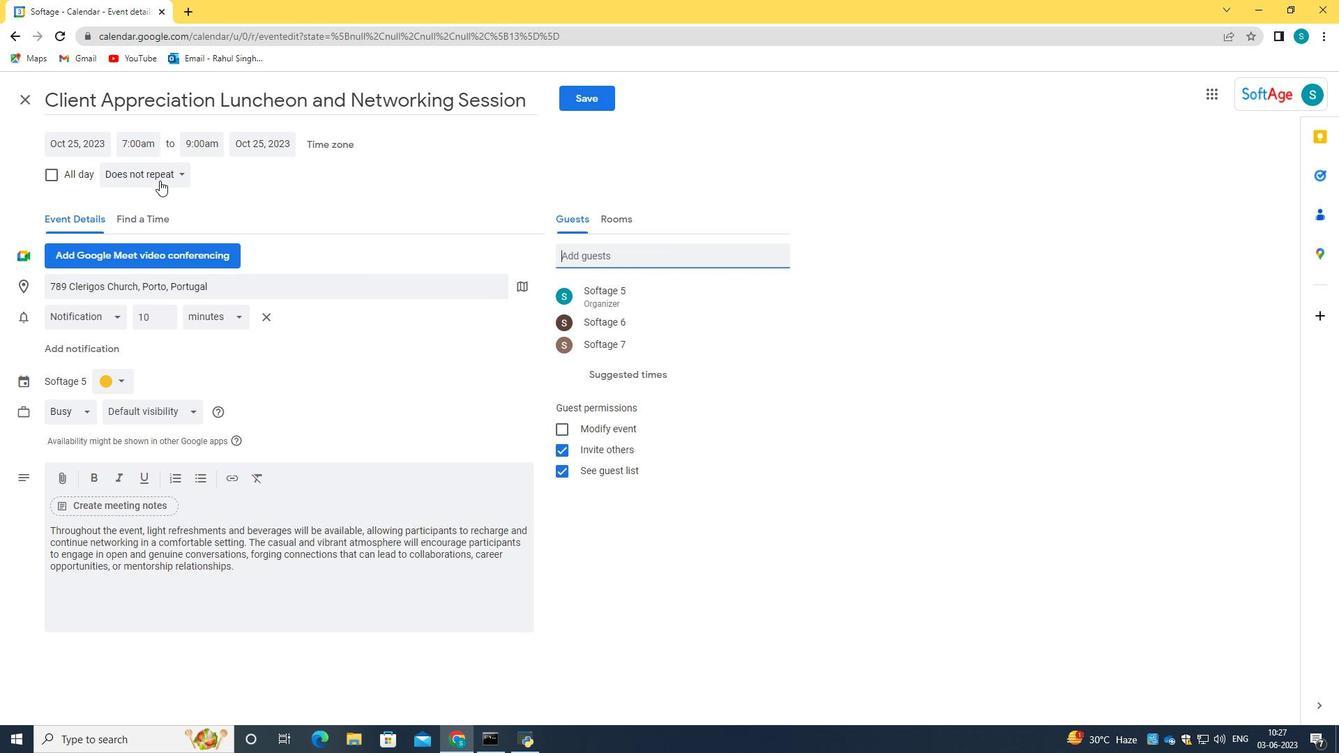 
Action: Mouse pressed left at (159, 178)
Screenshot: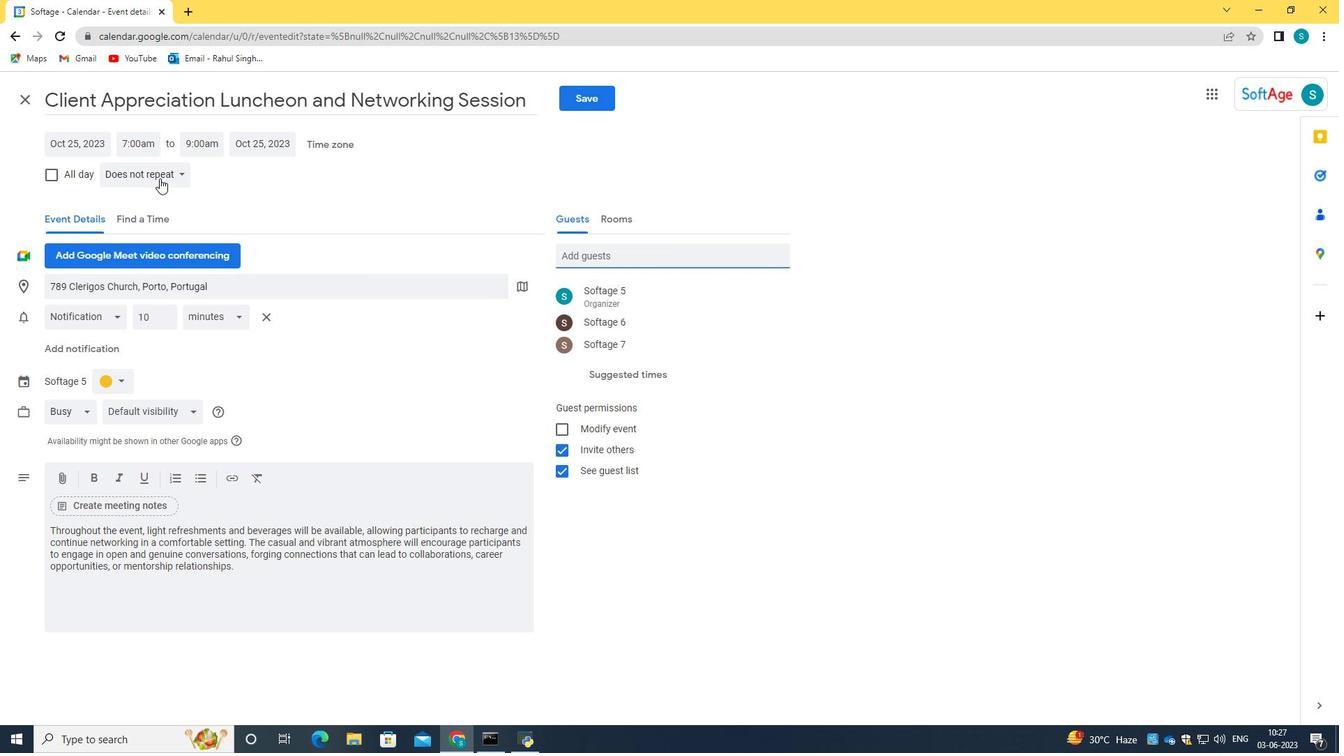 
Action: Mouse moved to (149, 347)
Screenshot: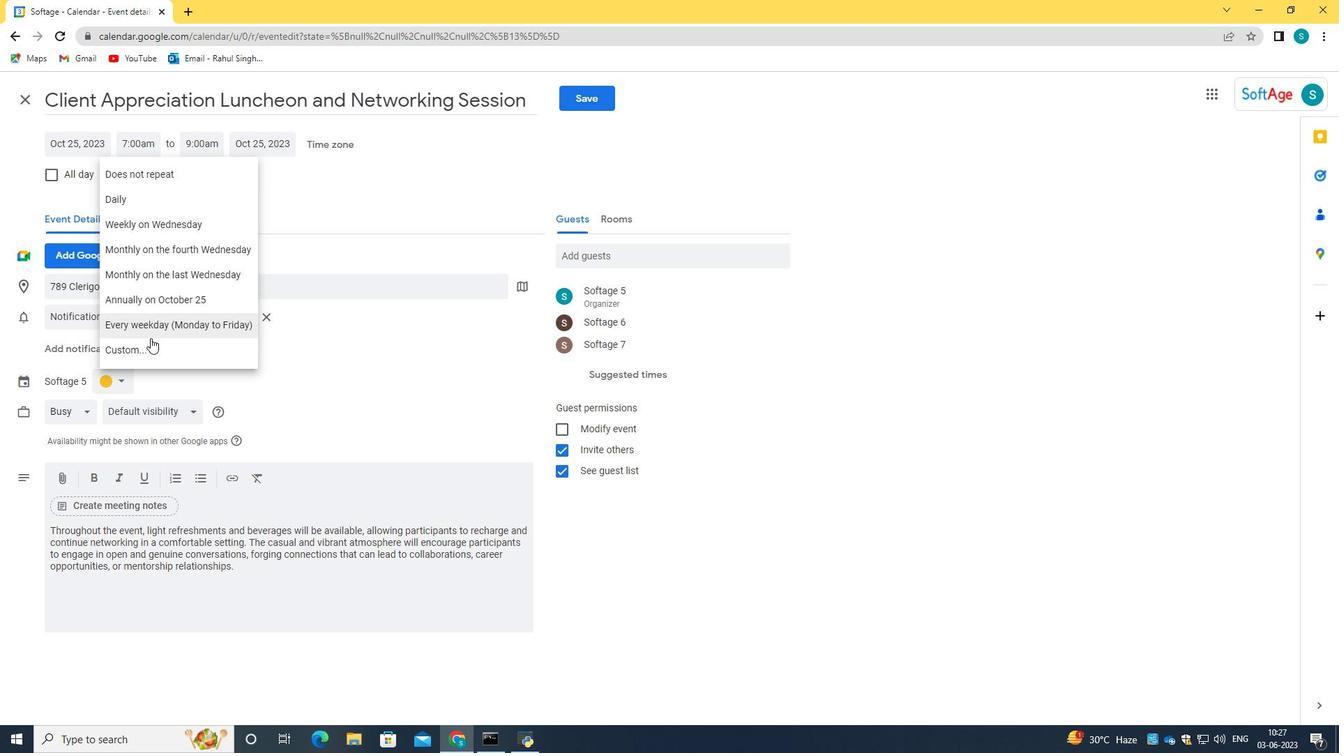 
Action: Mouse pressed left at (149, 347)
Screenshot: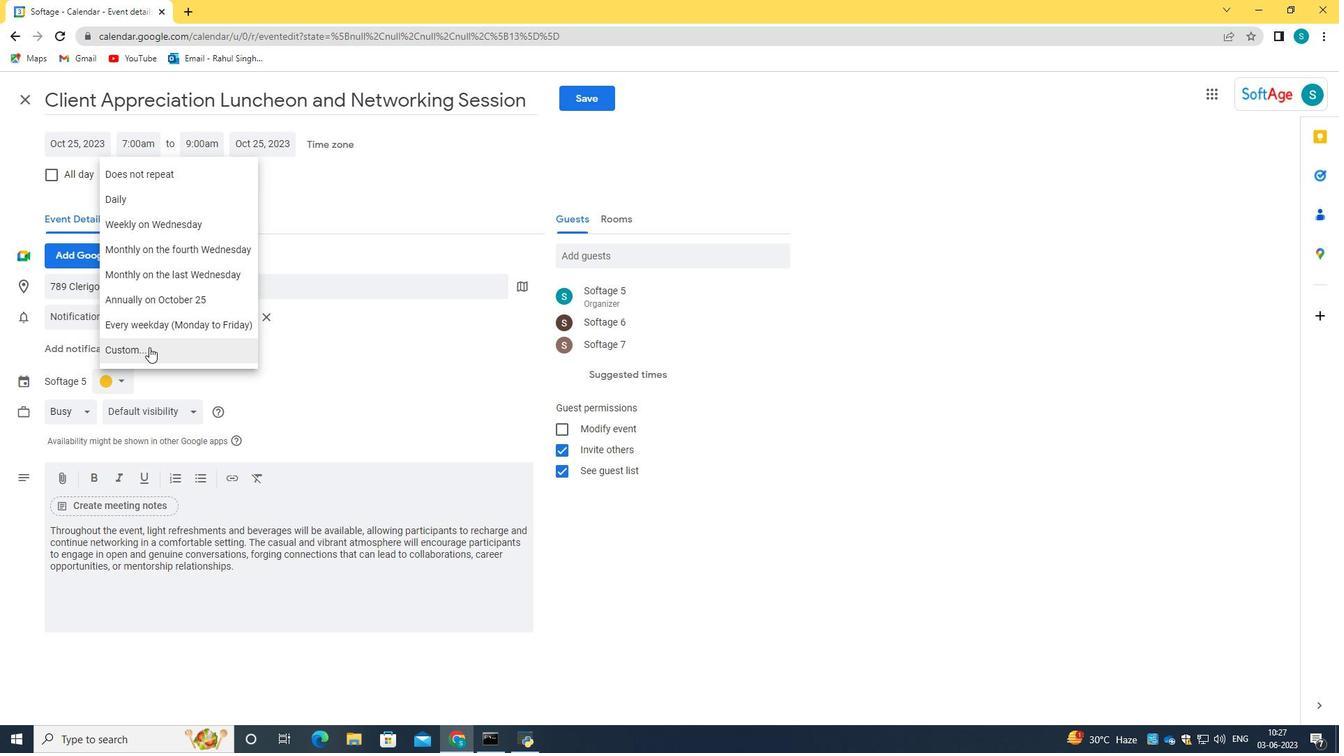 
Action: Mouse moved to (558, 371)
Screenshot: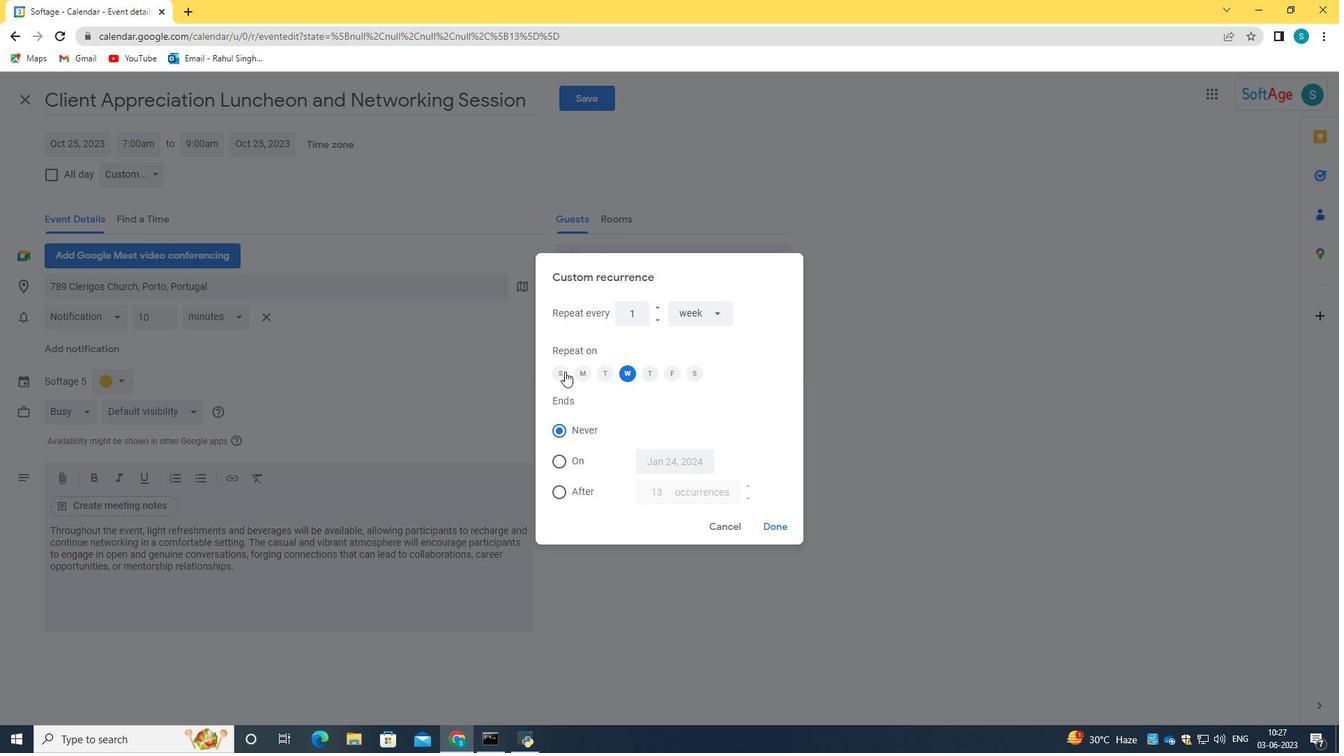 
Action: Mouse pressed left at (558, 371)
Screenshot: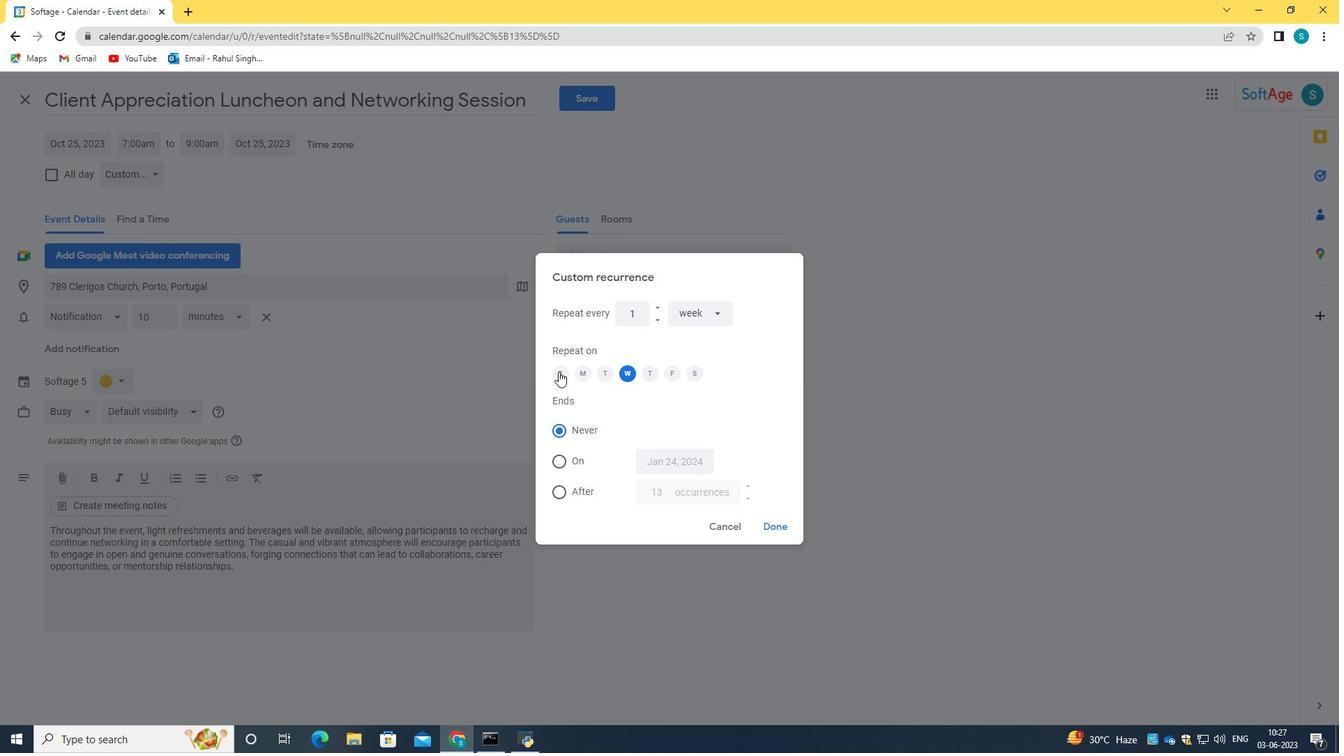
Action: Mouse moved to (626, 373)
Screenshot: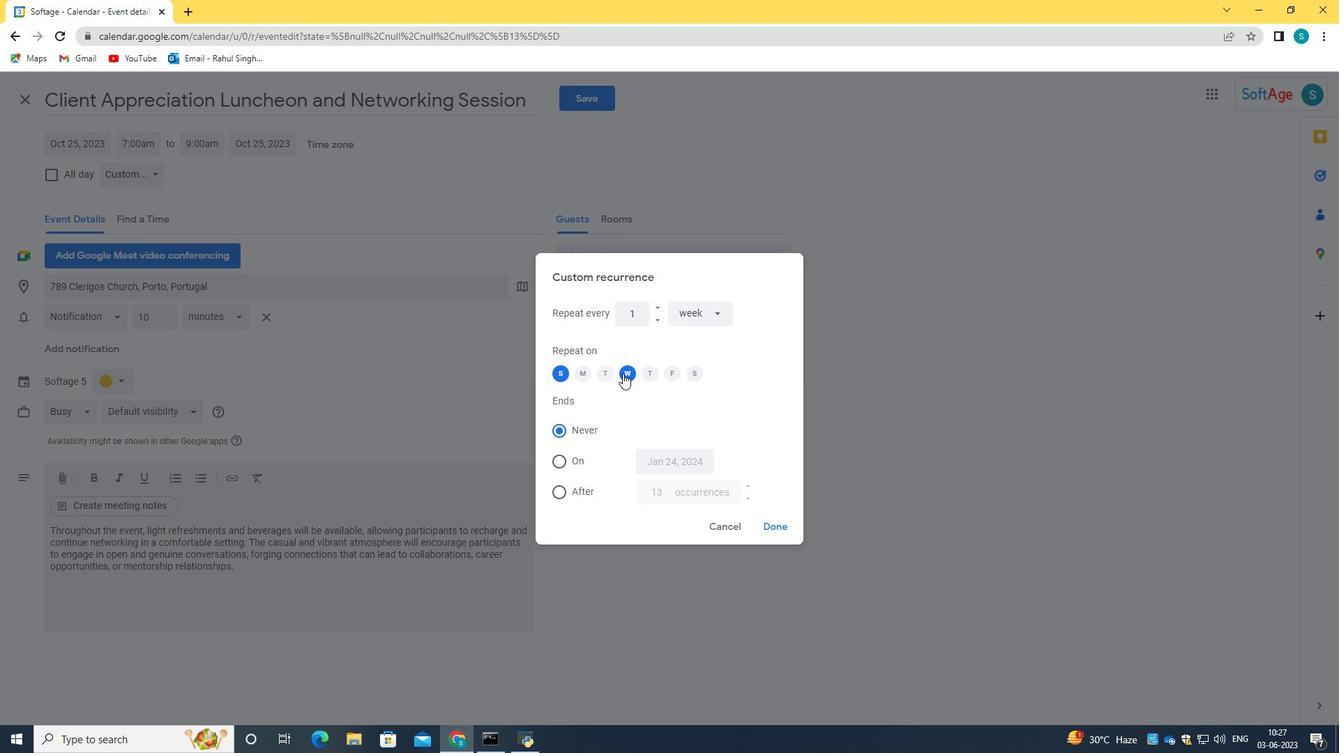 
Action: Mouse pressed left at (626, 373)
Screenshot: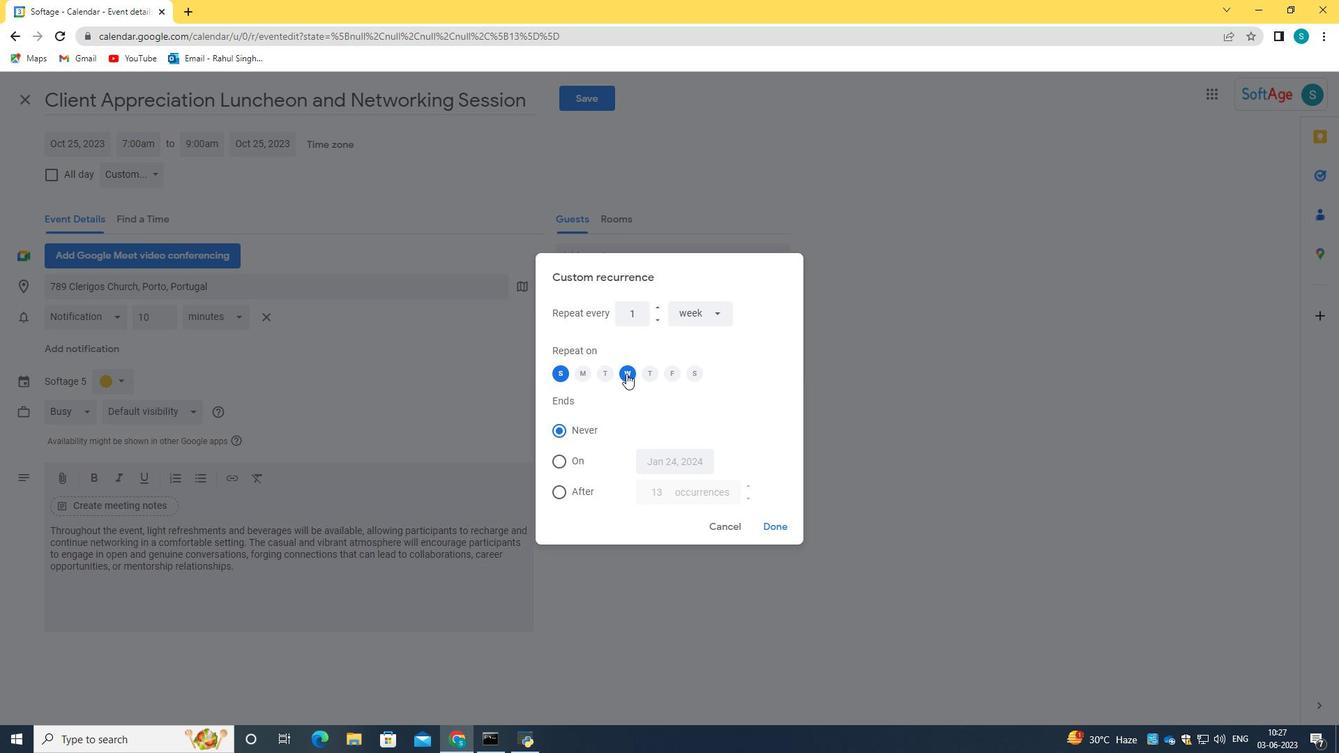 
Action: Mouse moved to (767, 529)
Screenshot: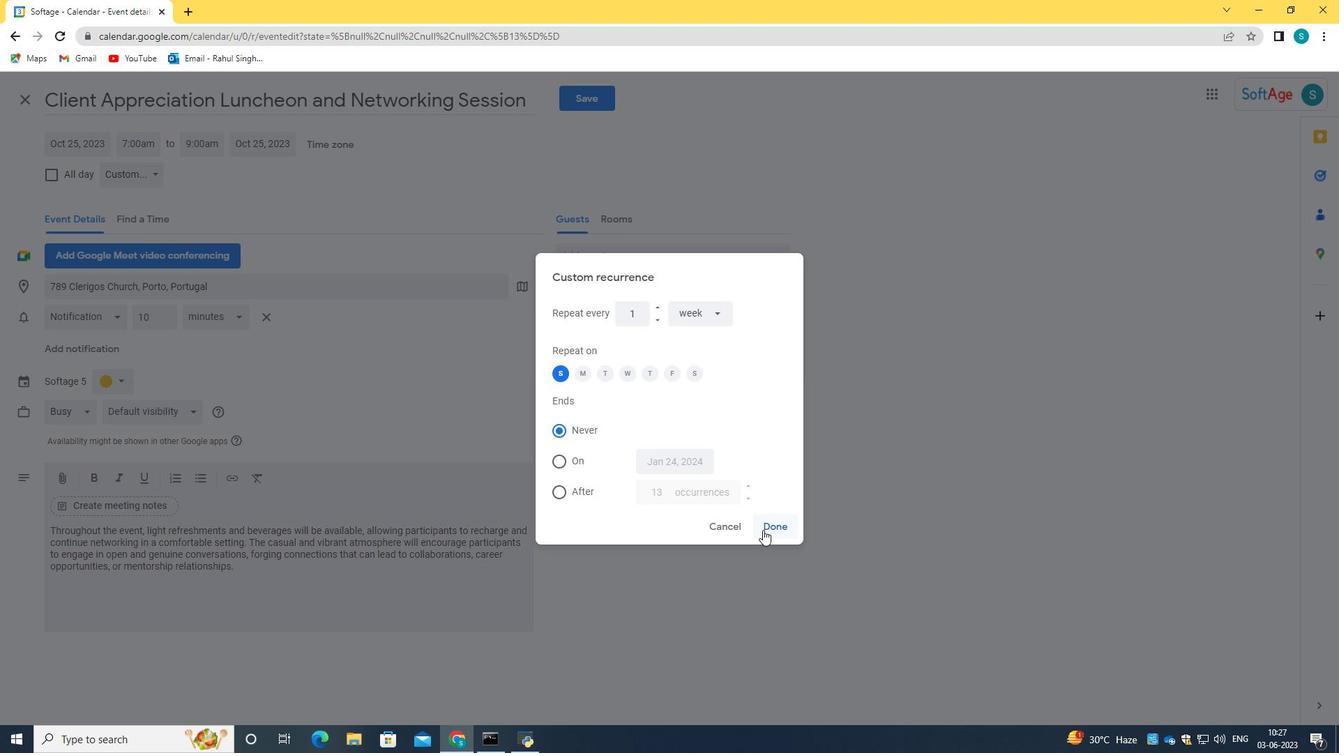
Action: Mouse pressed left at (767, 529)
Screenshot: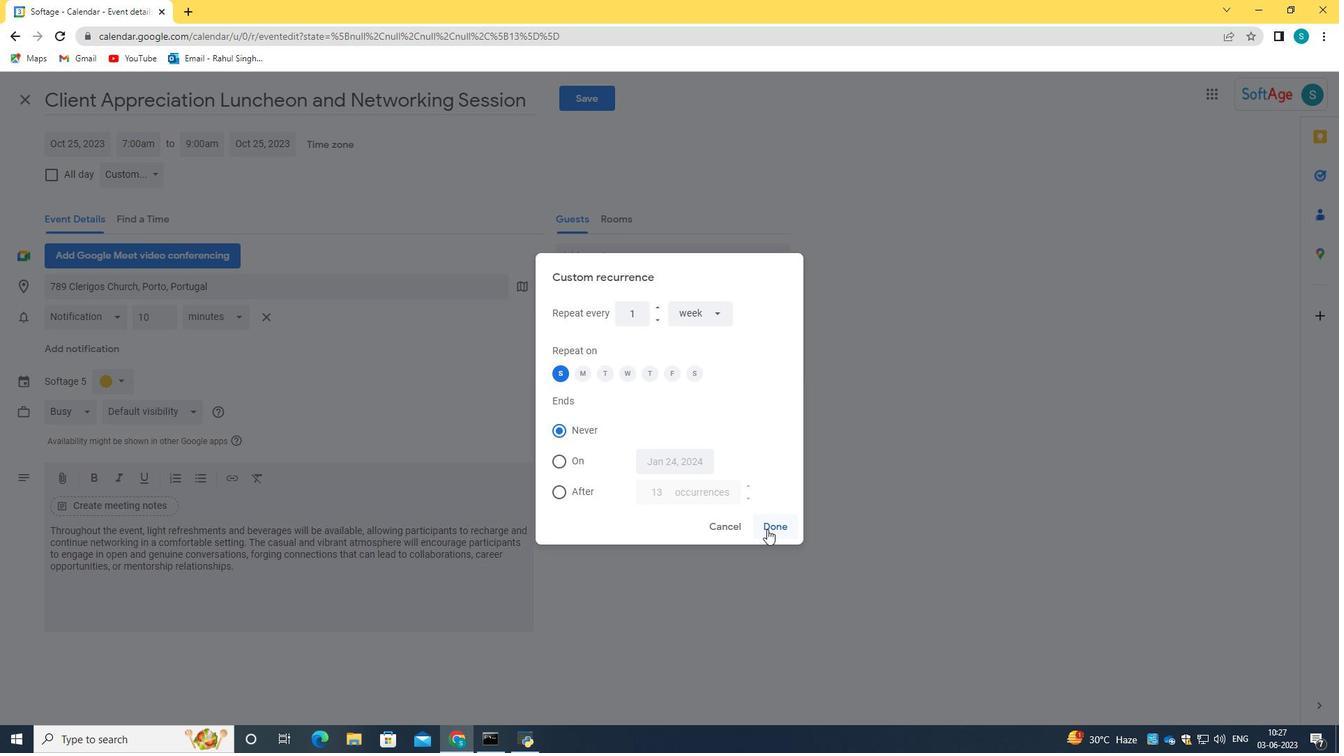 
Action: Mouse moved to (590, 97)
Screenshot: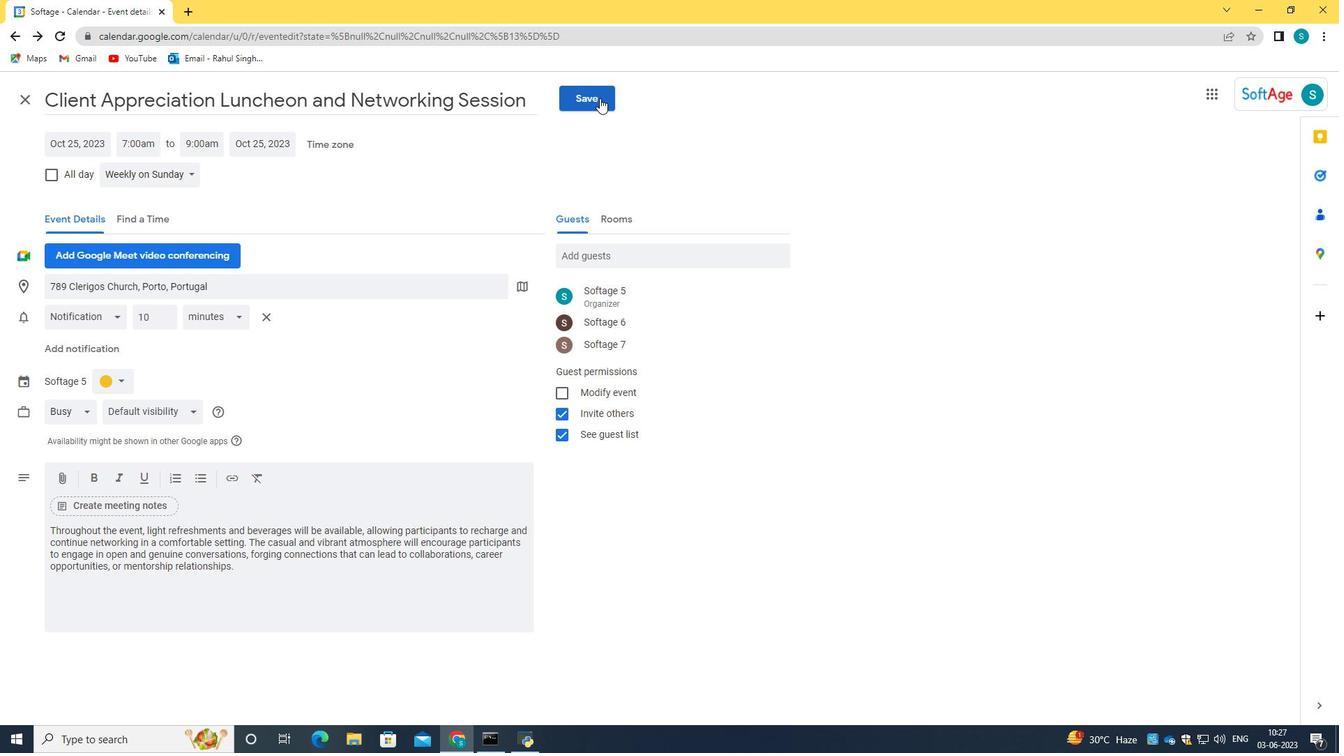 
Action: Mouse pressed left at (590, 97)
Screenshot: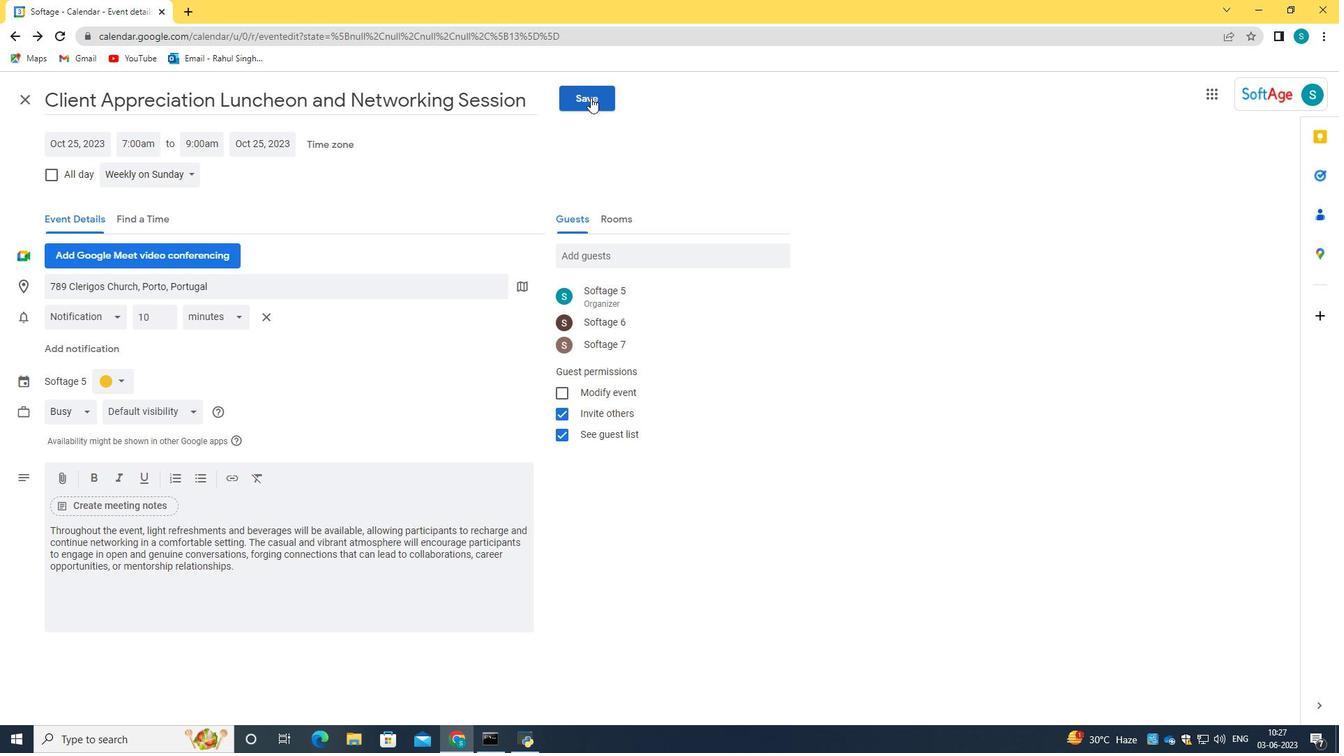 
Action: Mouse moved to (805, 435)
Screenshot: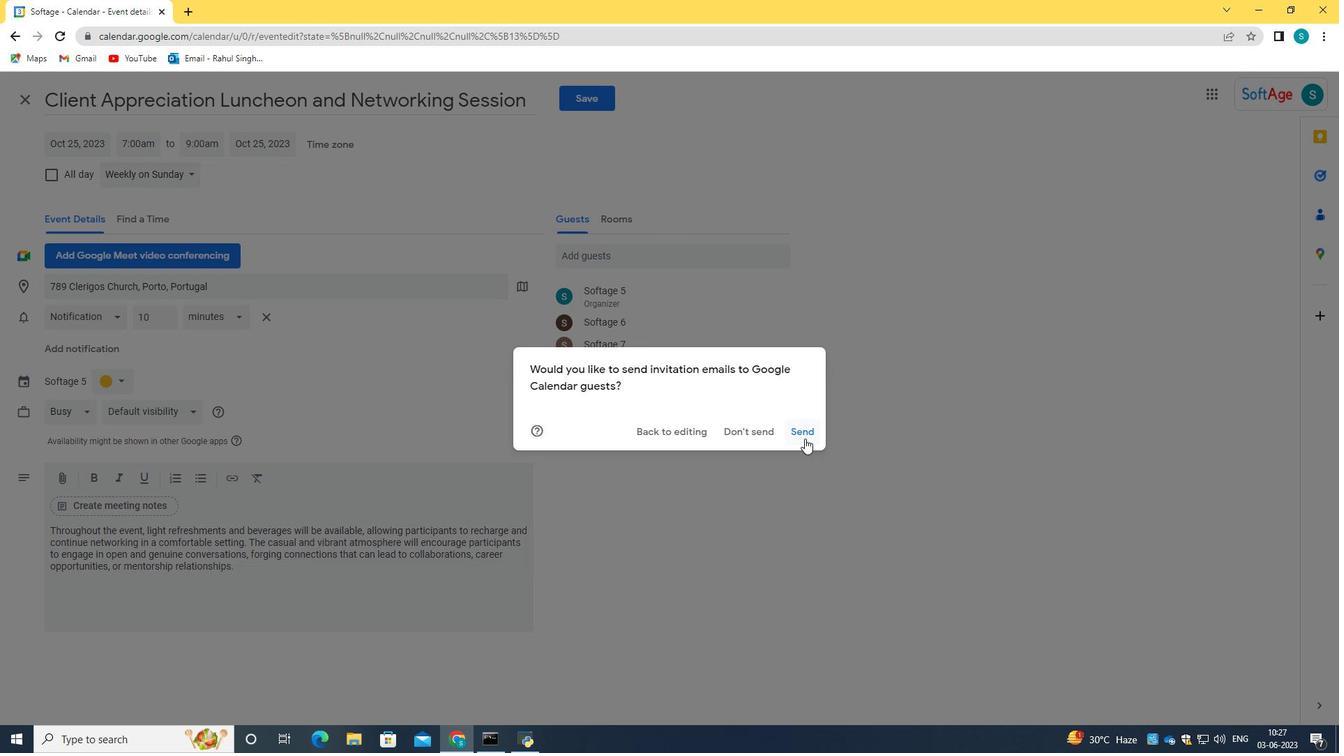 
Action: Mouse pressed left at (805, 435)
Screenshot: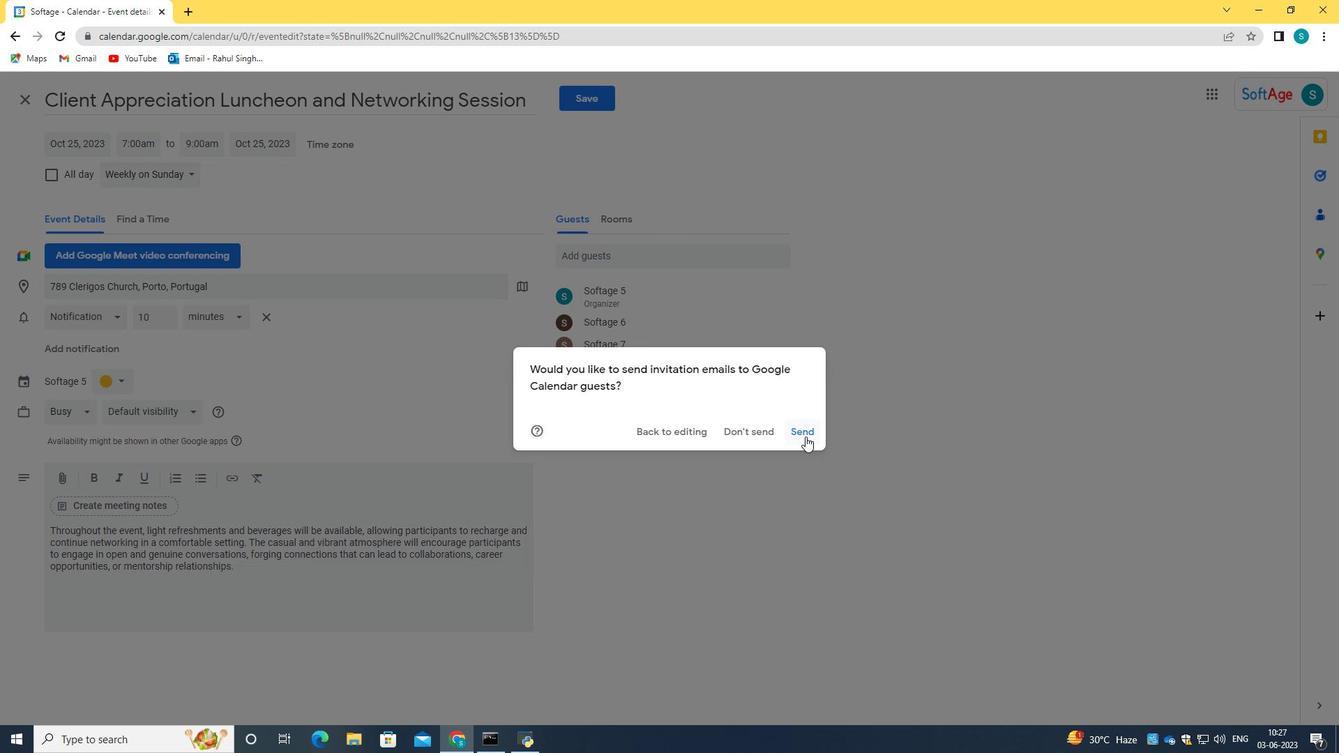 
